 Task: In the  document Selfcareletter.epub Insert the command  'Editing'Email the file to   'softage.1@softage.net', with message attached Action Required: This requires your review and response. and file type: Microsoft Word
Action: Mouse moved to (333, 477)
Screenshot: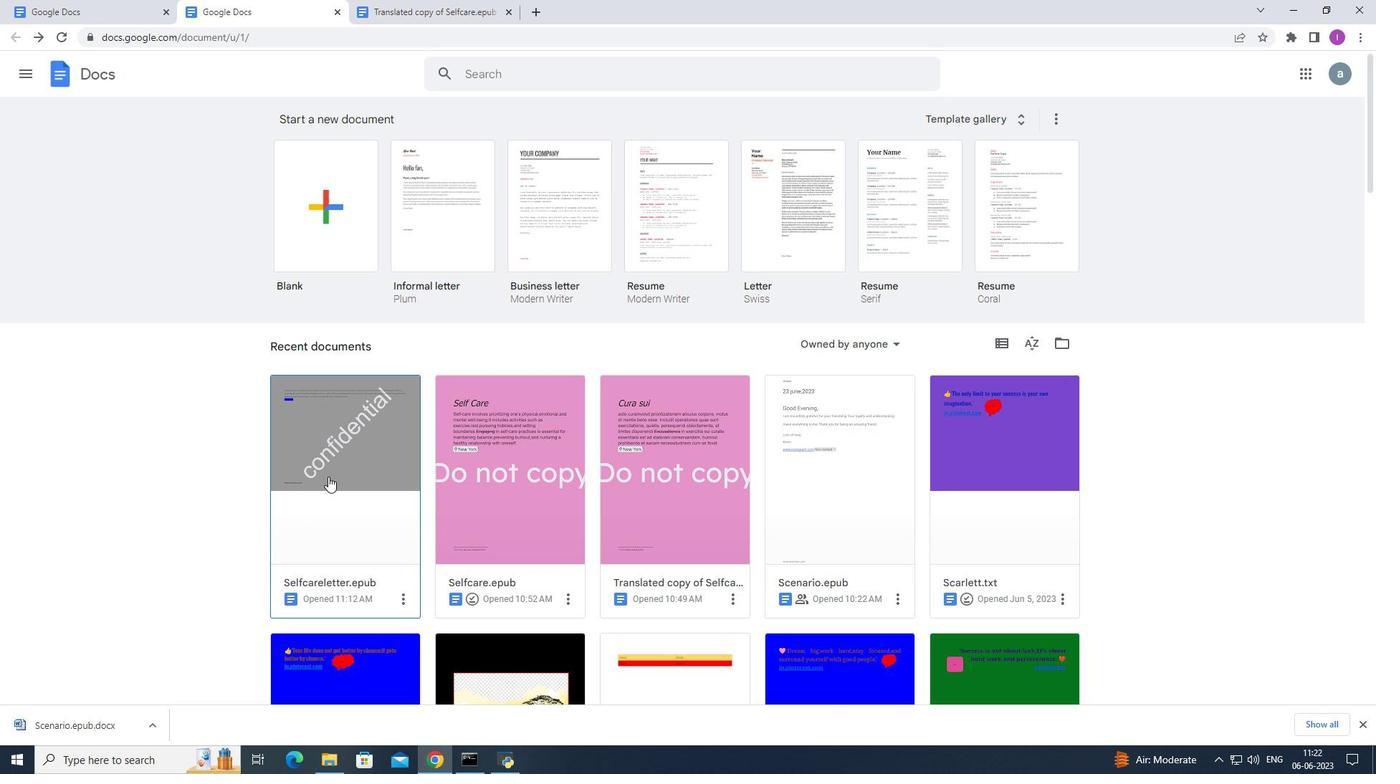 
Action: Mouse pressed left at (333, 477)
Screenshot: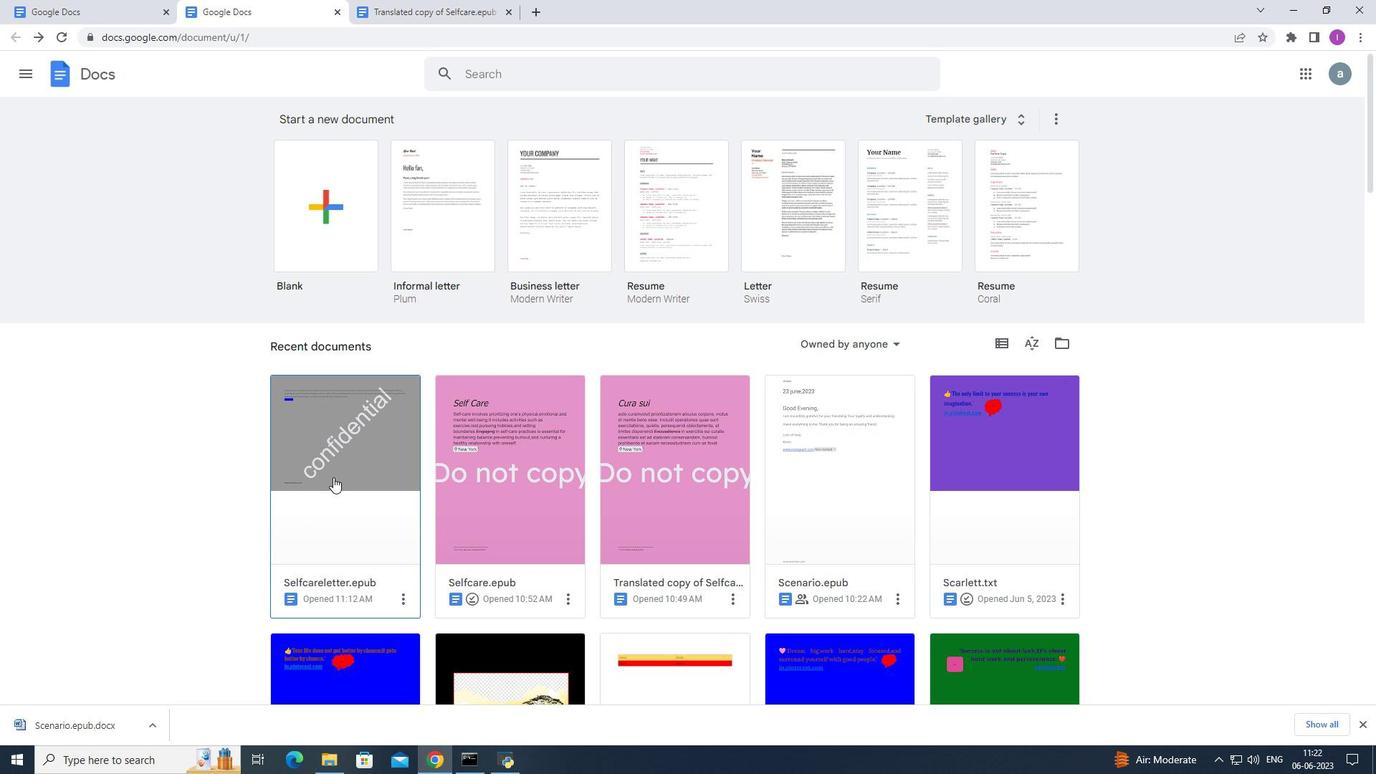 
Action: Mouse moved to (1296, 111)
Screenshot: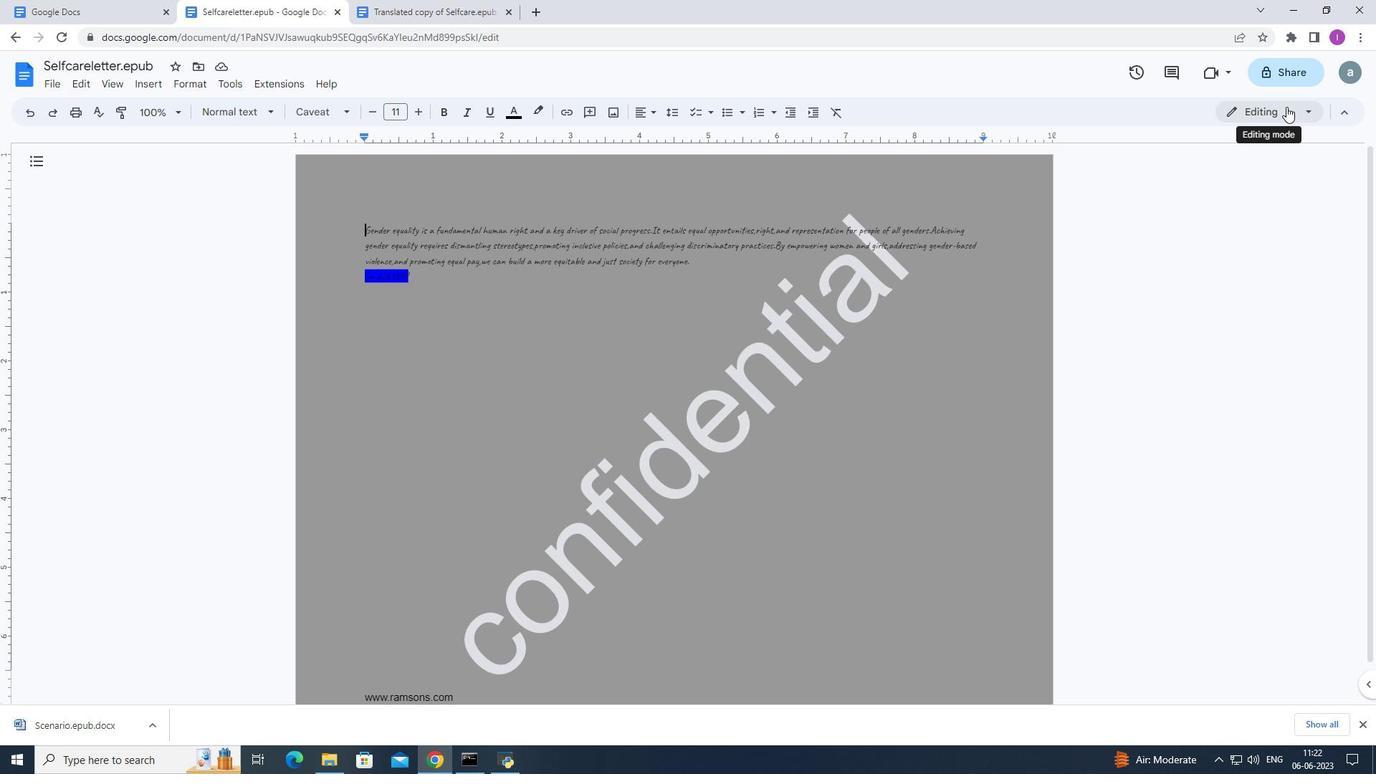 
Action: Mouse pressed left at (1296, 111)
Screenshot: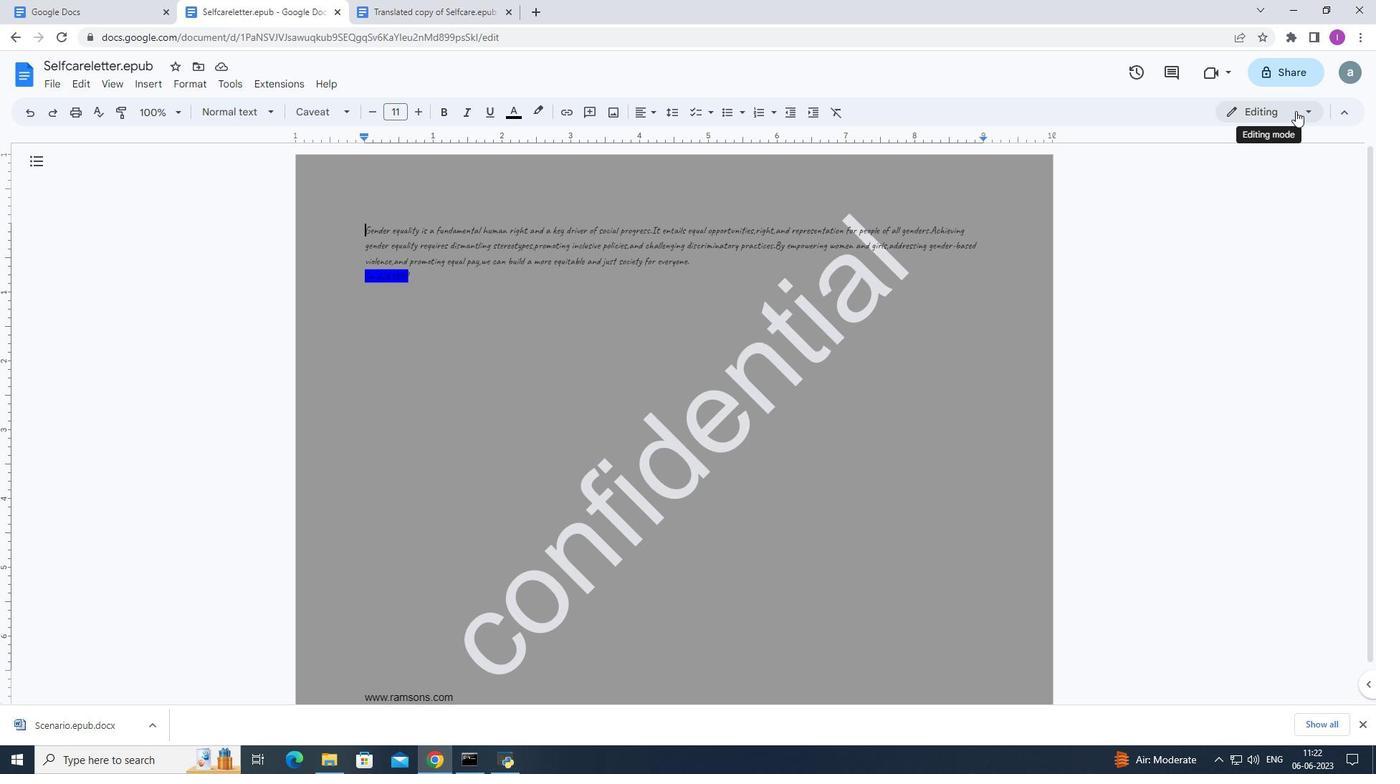 
Action: Mouse moved to (1250, 149)
Screenshot: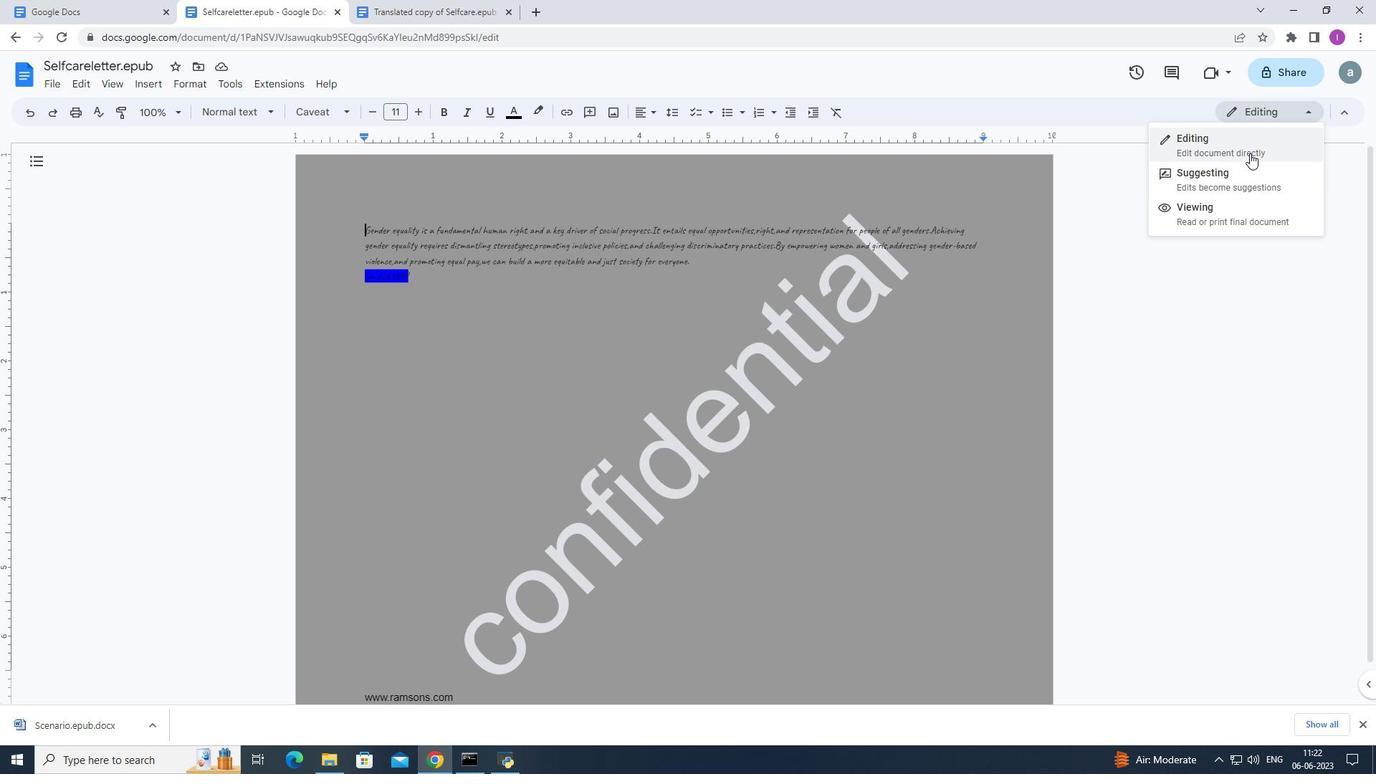 
Action: Mouse pressed left at (1250, 149)
Screenshot: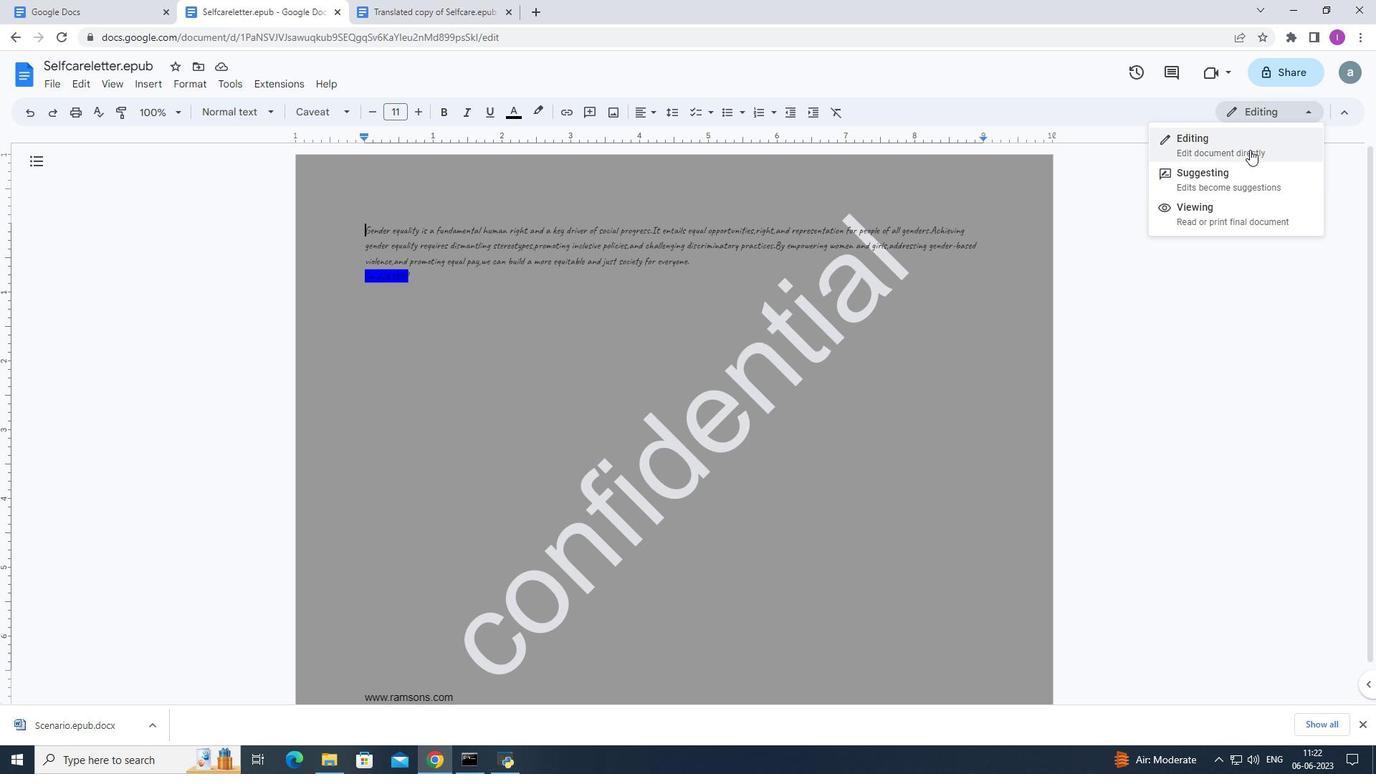 
Action: Mouse moved to (47, 82)
Screenshot: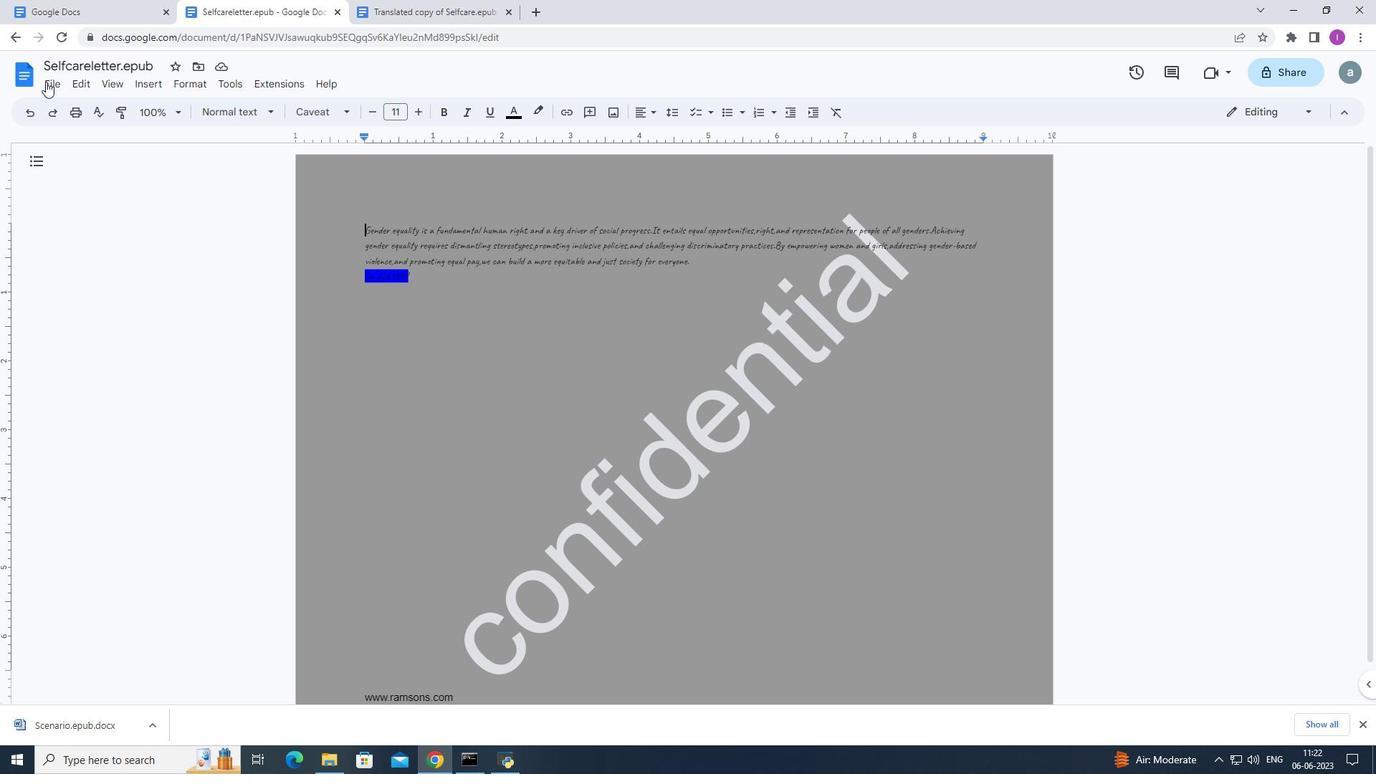 
Action: Mouse pressed left at (47, 82)
Screenshot: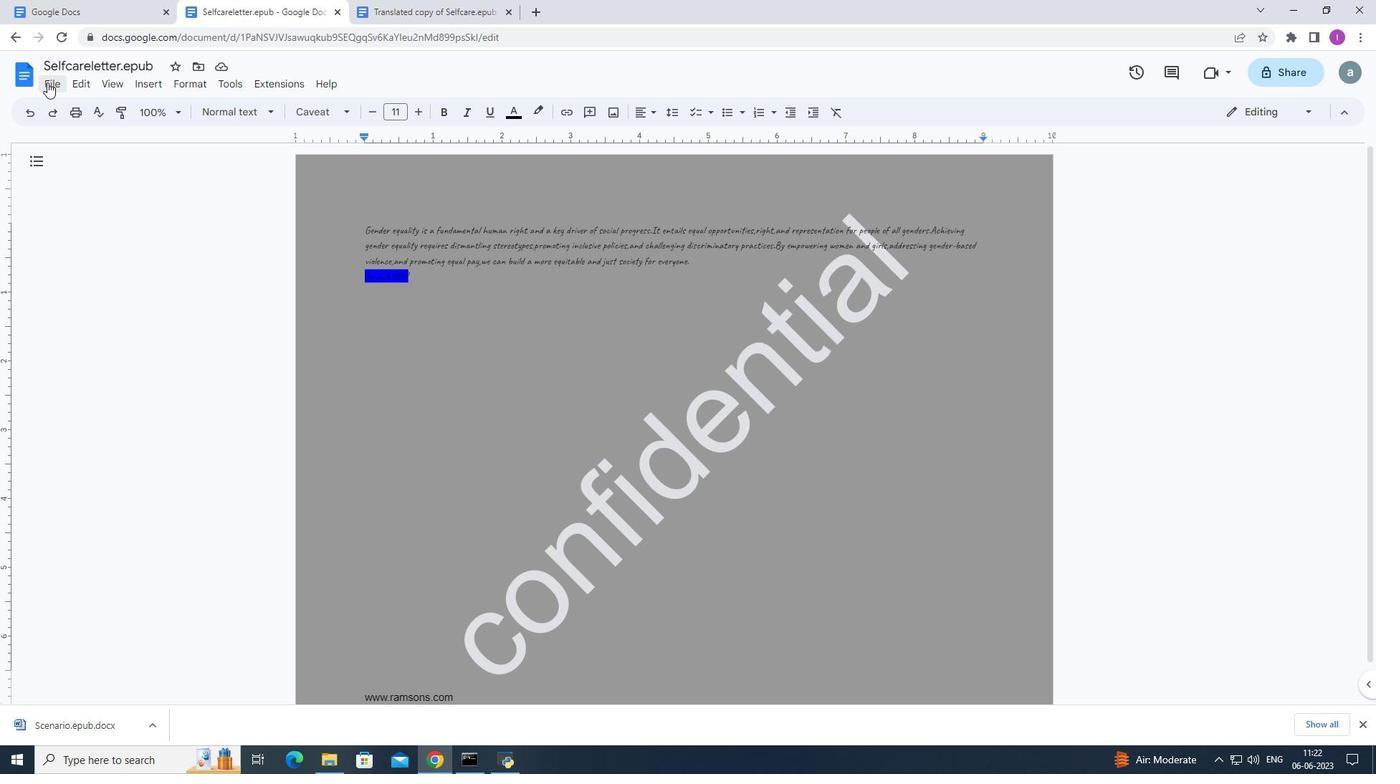 
Action: Mouse moved to (311, 214)
Screenshot: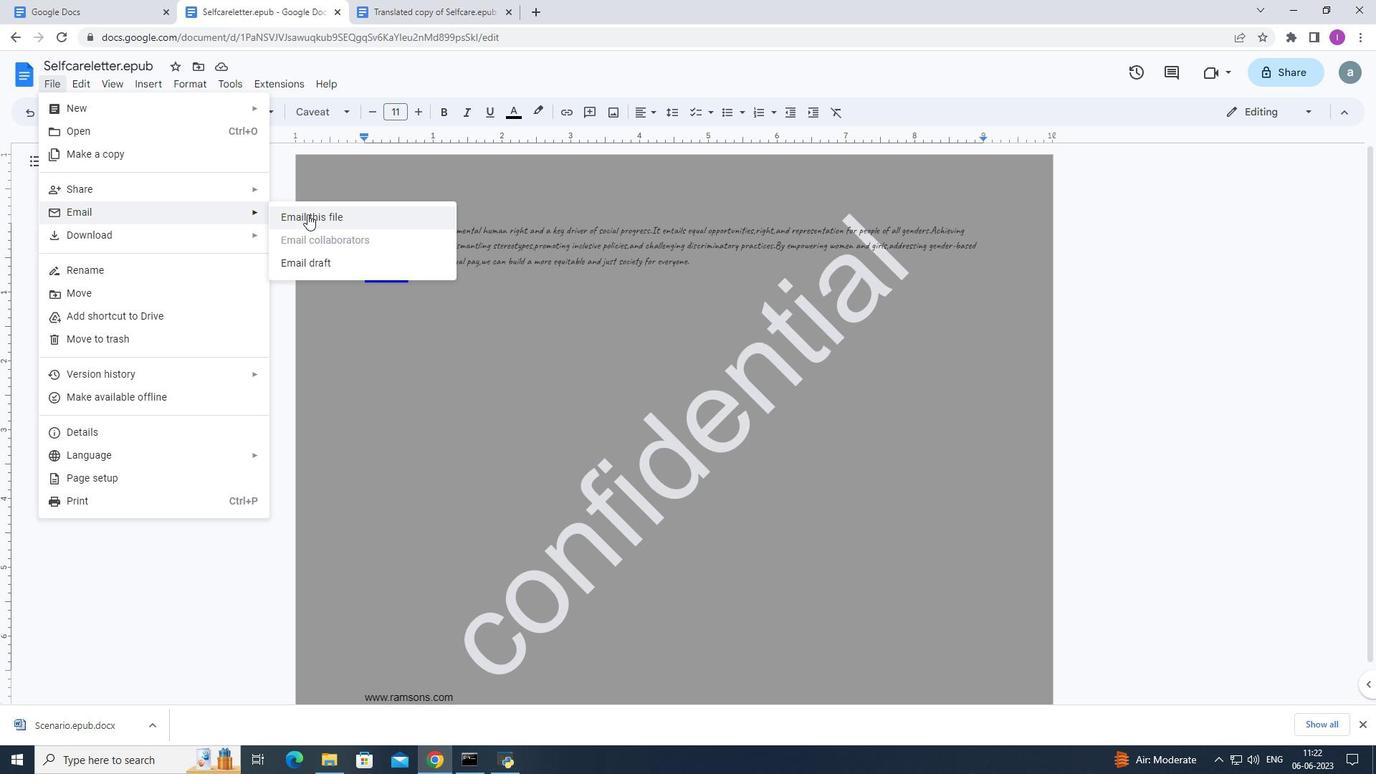 
Action: Mouse pressed left at (311, 214)
Screenshot: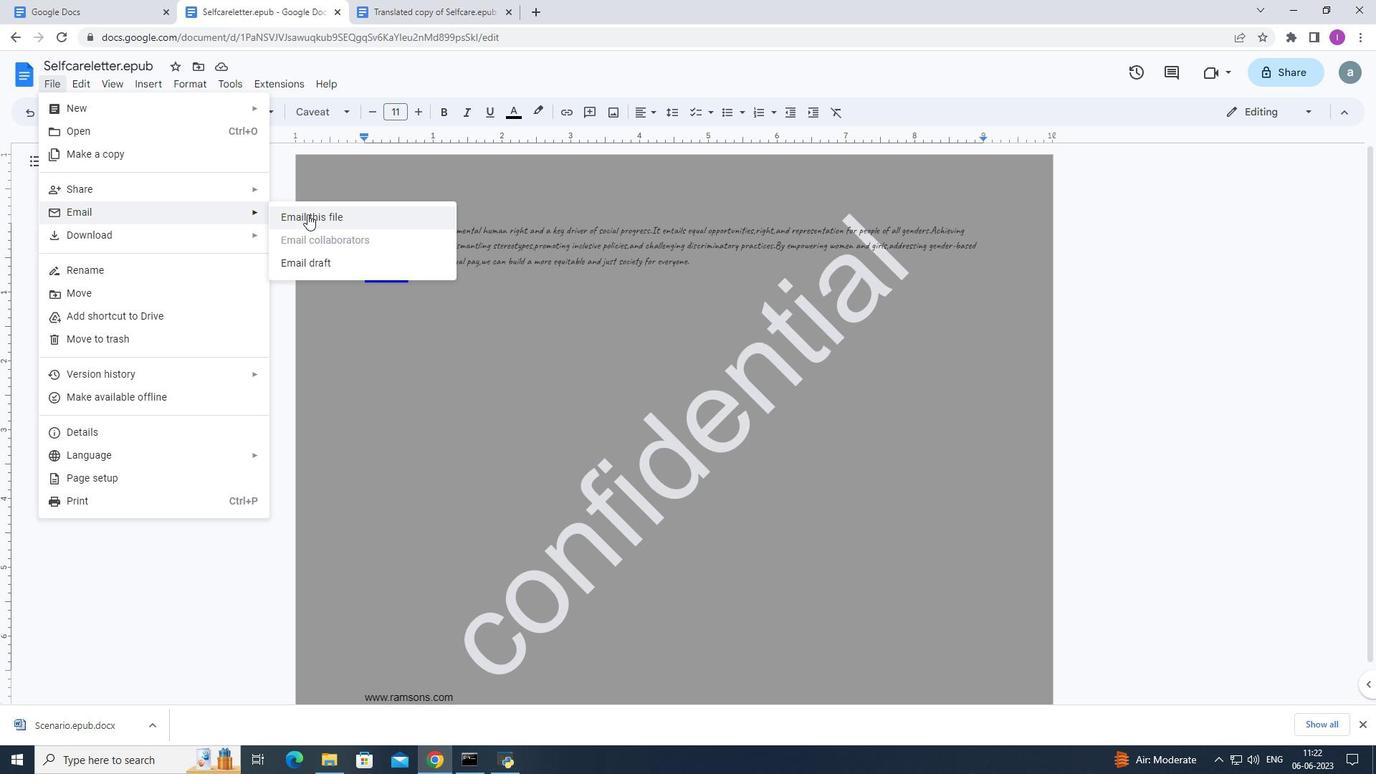 
Action: Mouse moved to (571, 306)
Screenshot: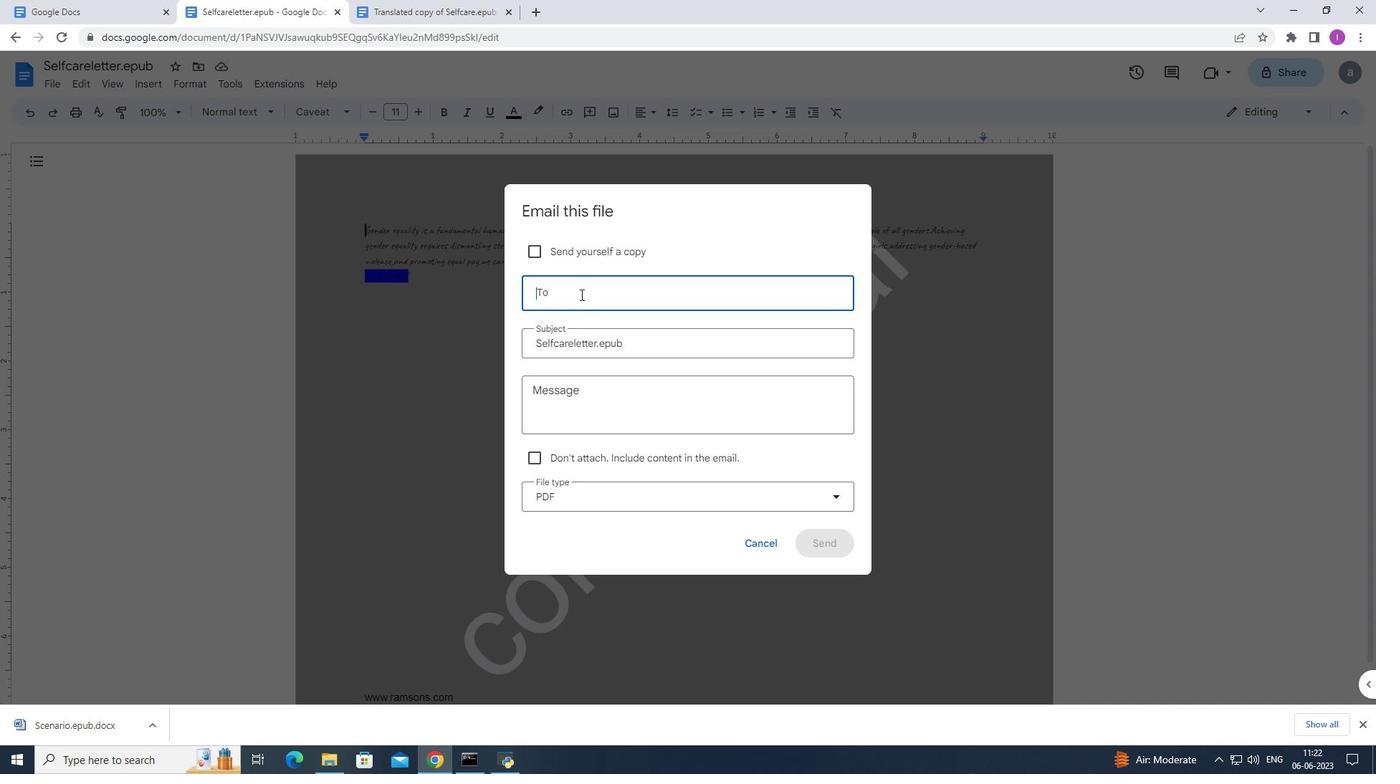 
Action: Key pressed softage.1
Screenshot: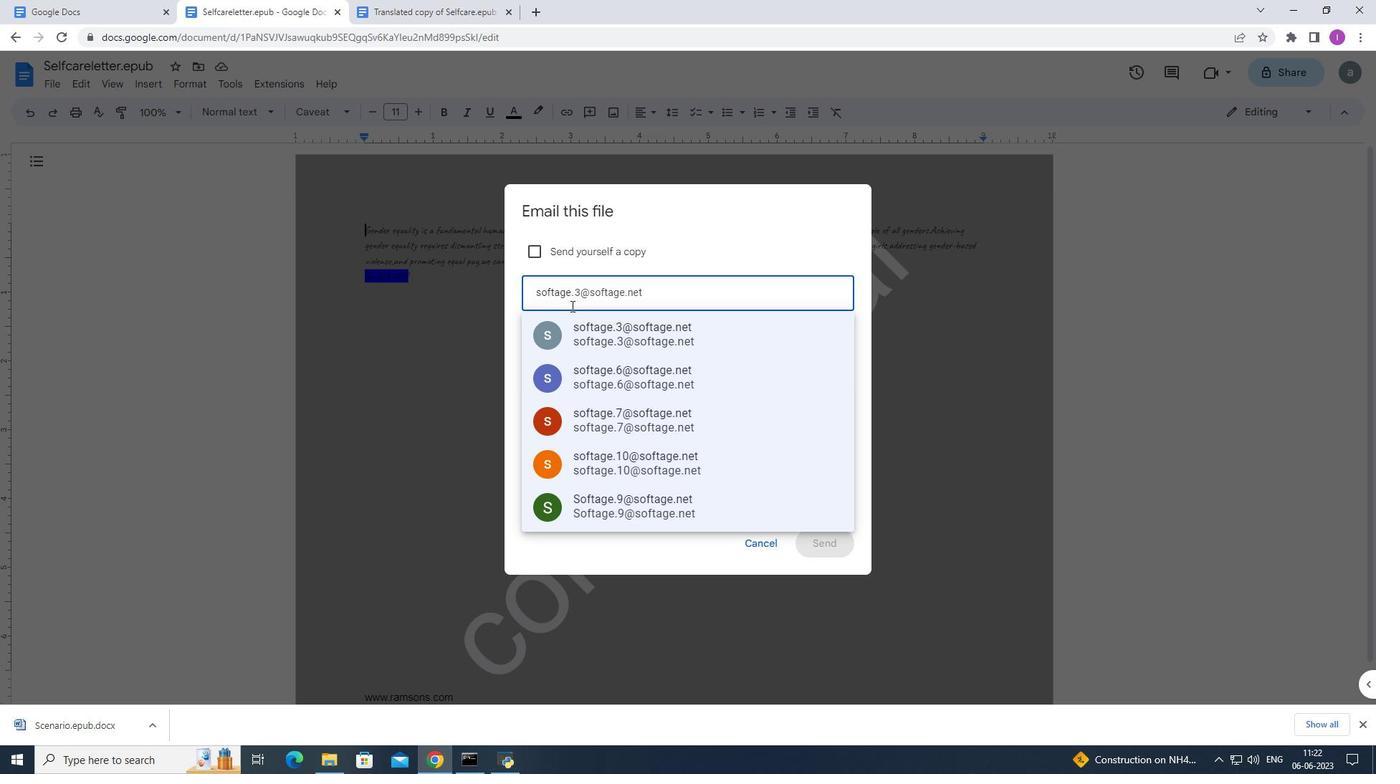 
Action: Mouse moved to (617, 379)
Screenshot: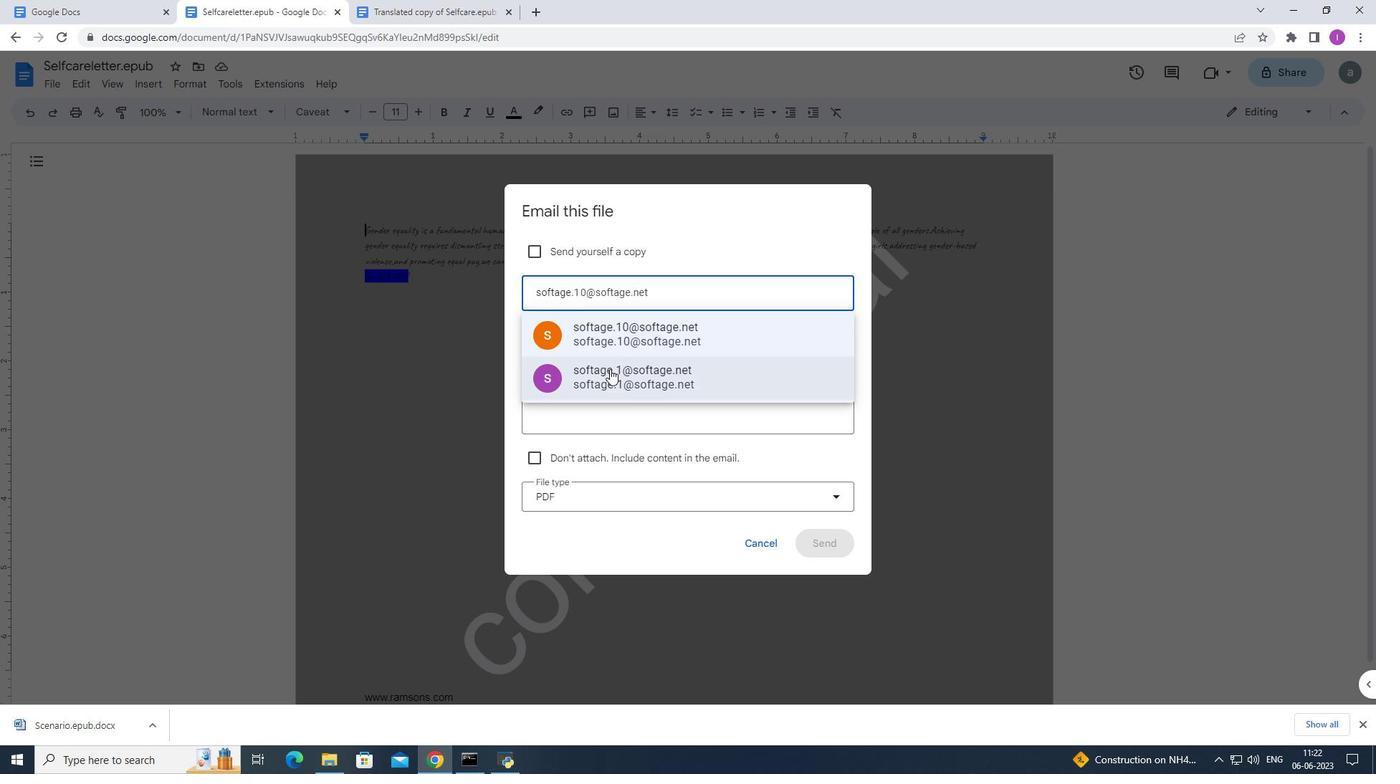 
Action: Mouse pressed left at (617, 379)
Screenshot: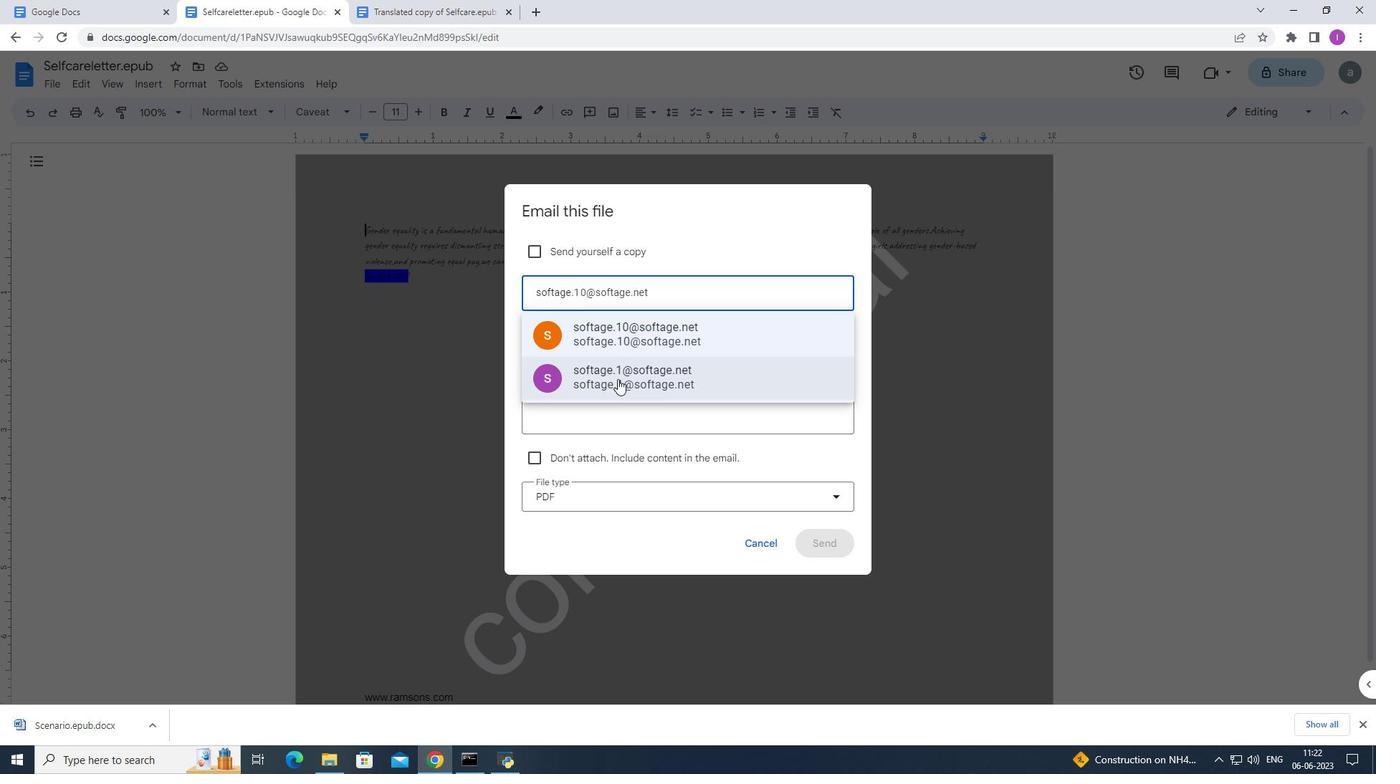 
Action: Mouse moved to (532, 395)
Screenshot: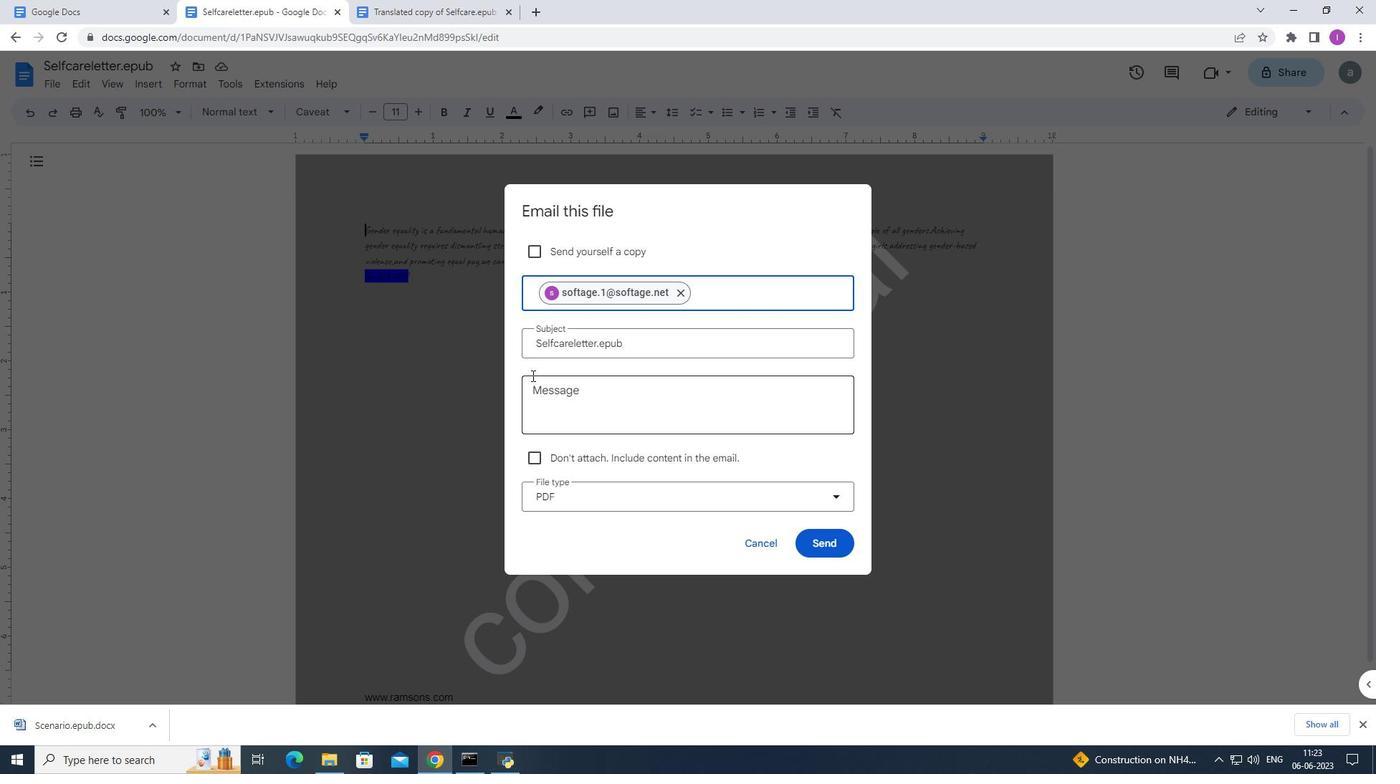 
Action: Mouse pressed left at (532, 395)
Screenshot: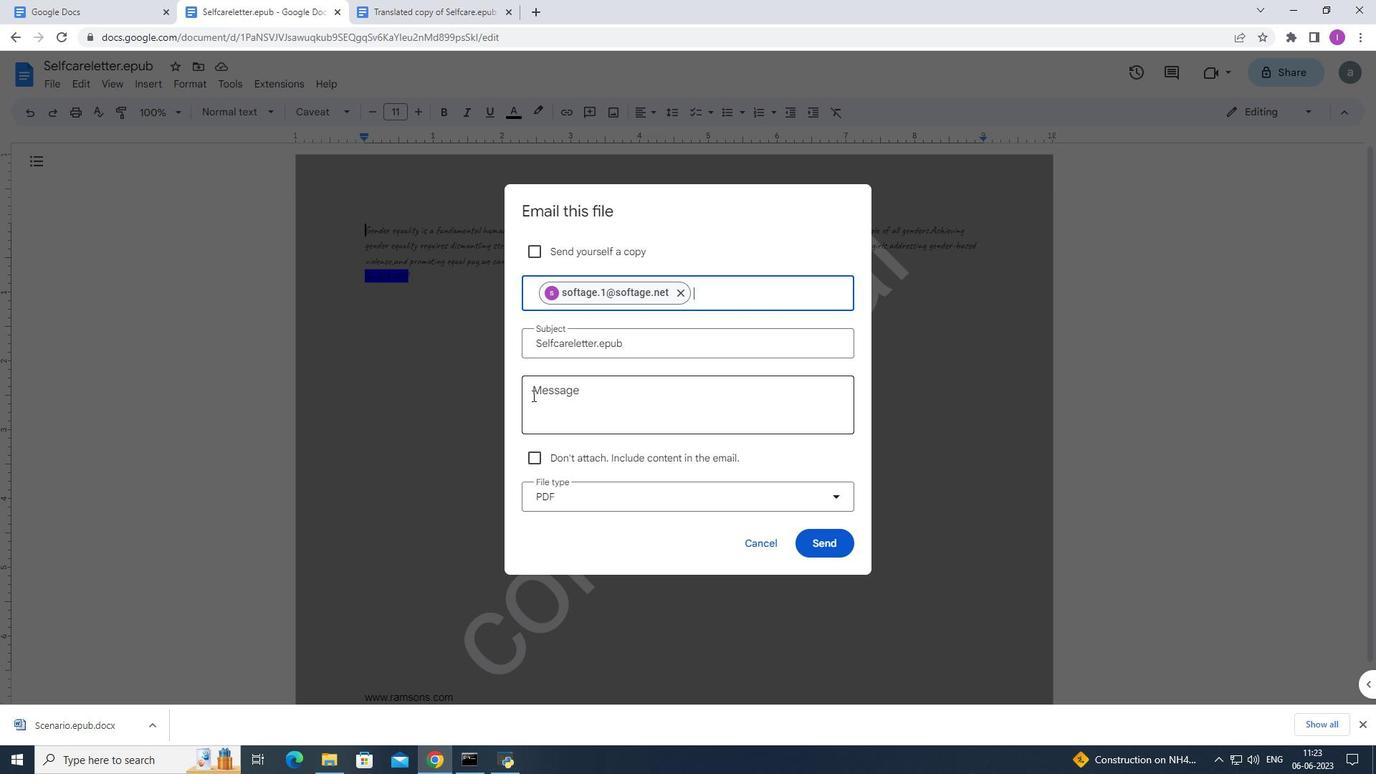 
Action: Mouse moved to (772, 372)
Screenshot: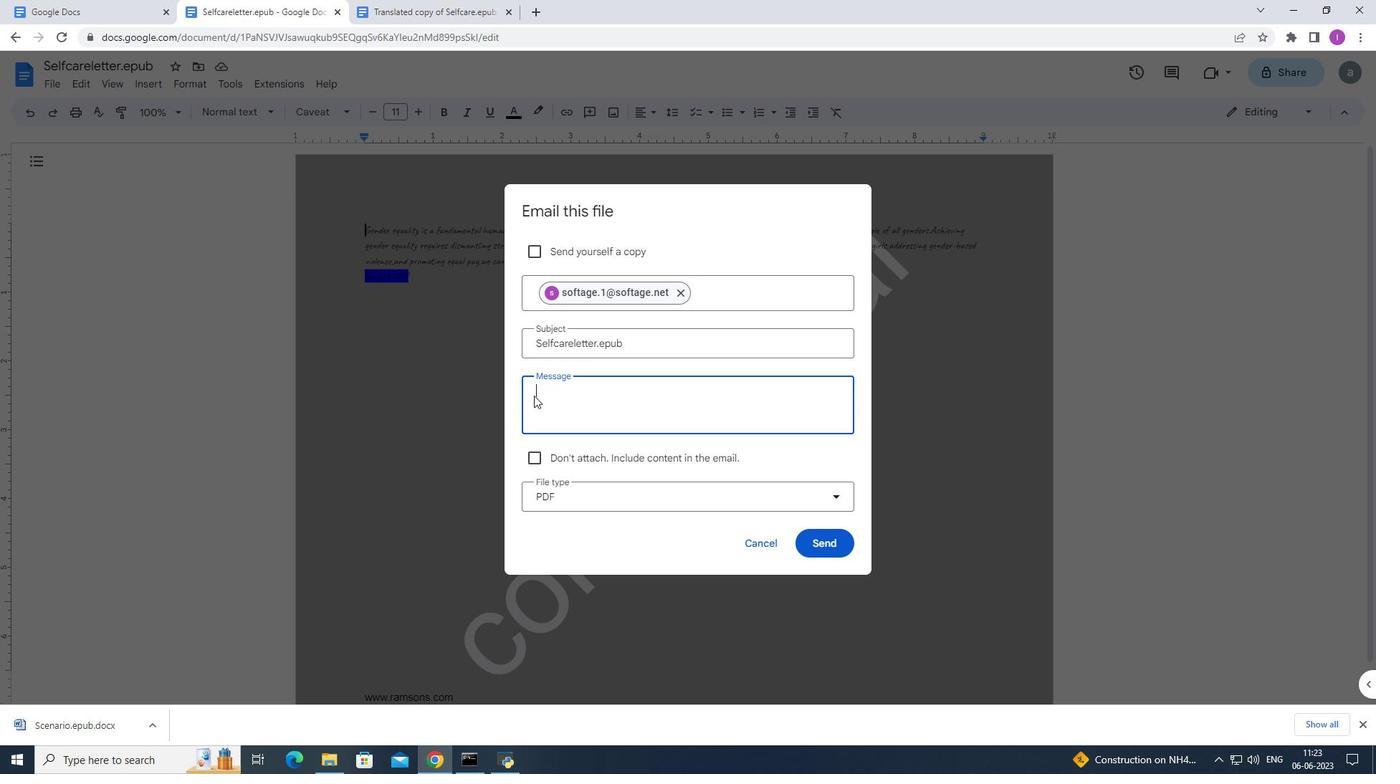
Action: Key pressed <Key.shift>Action<Key.space><Key.shift>Required<Key.shift>:<Key.shift>This<Key.space>reruires
Screenshot: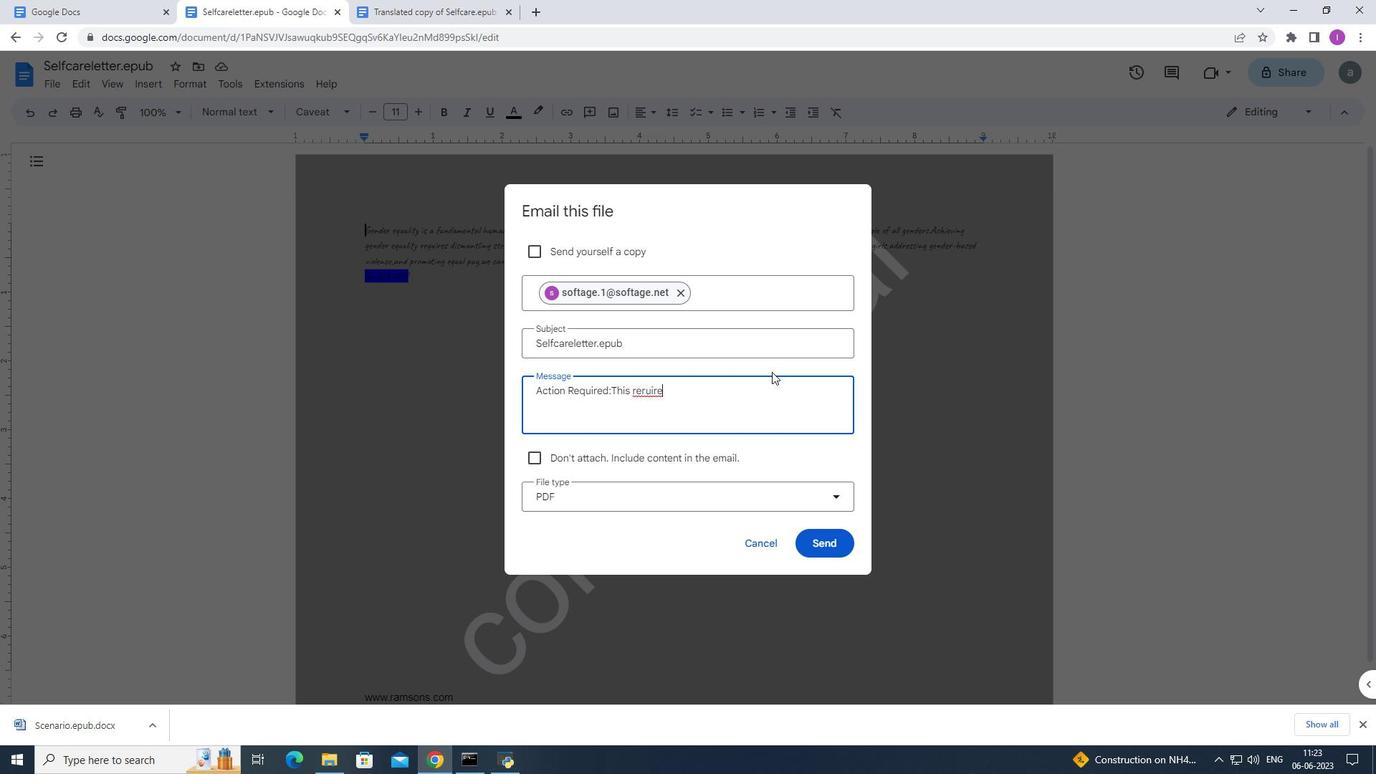 
Action: Mouse moved to (645, 392)
Screenshot: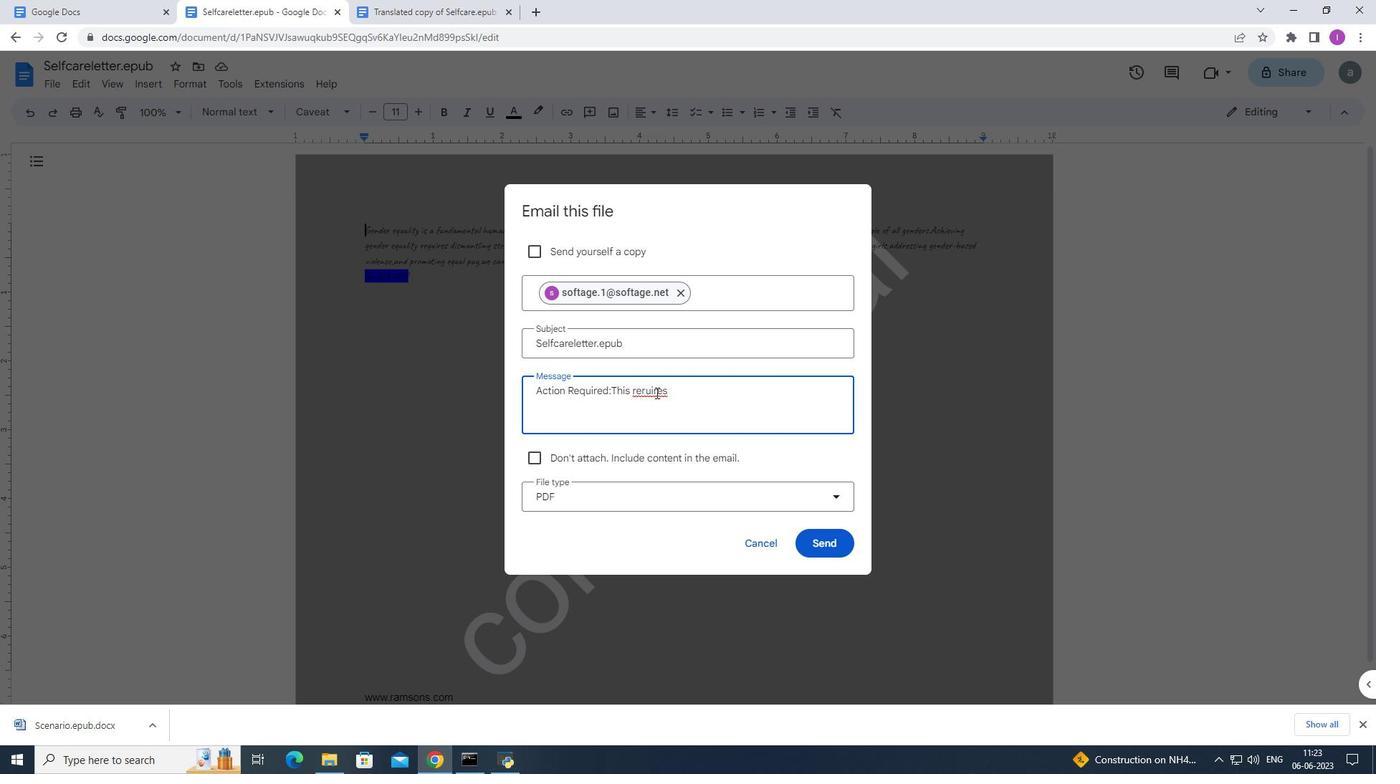 
Action: Mouse pressed left at (645, 392)
Screenshot: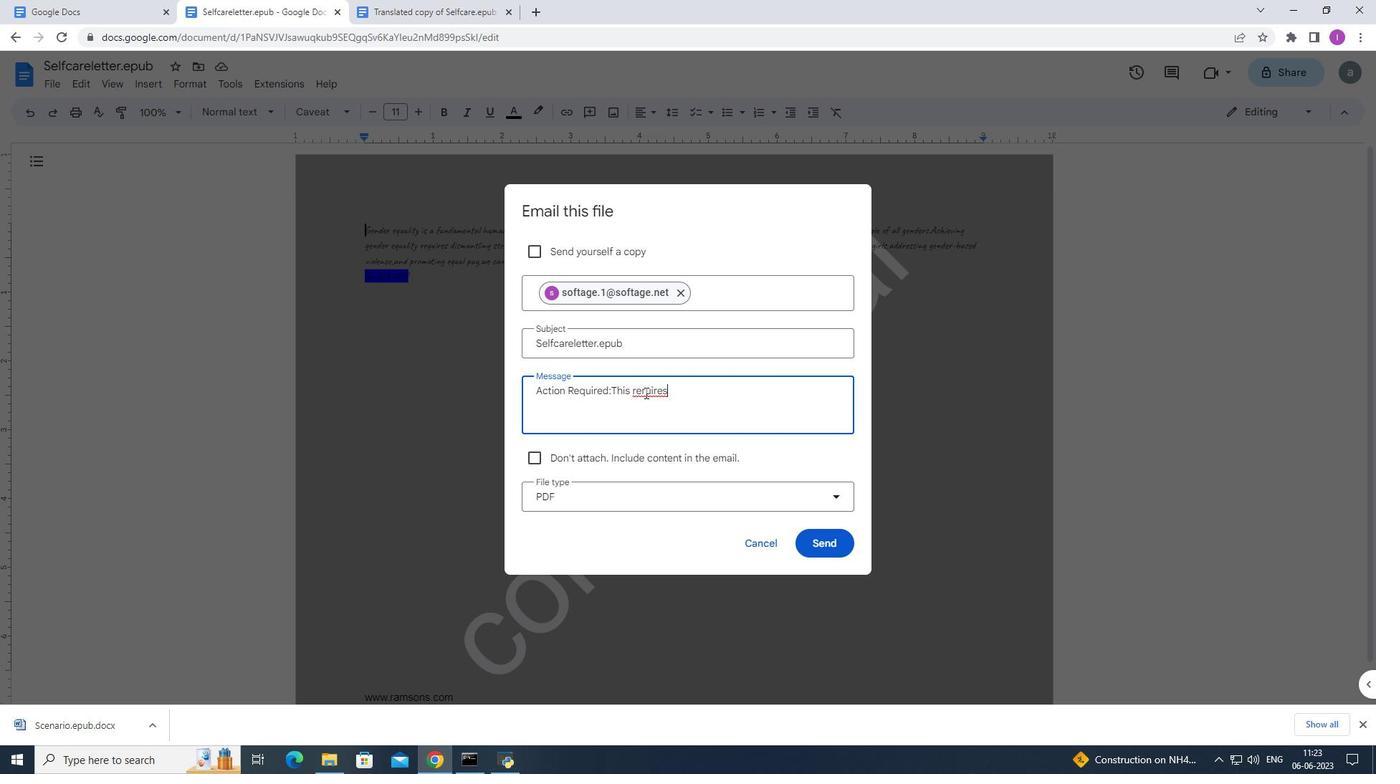 
Action: Mouse moved to (715, 384)
Screenshot: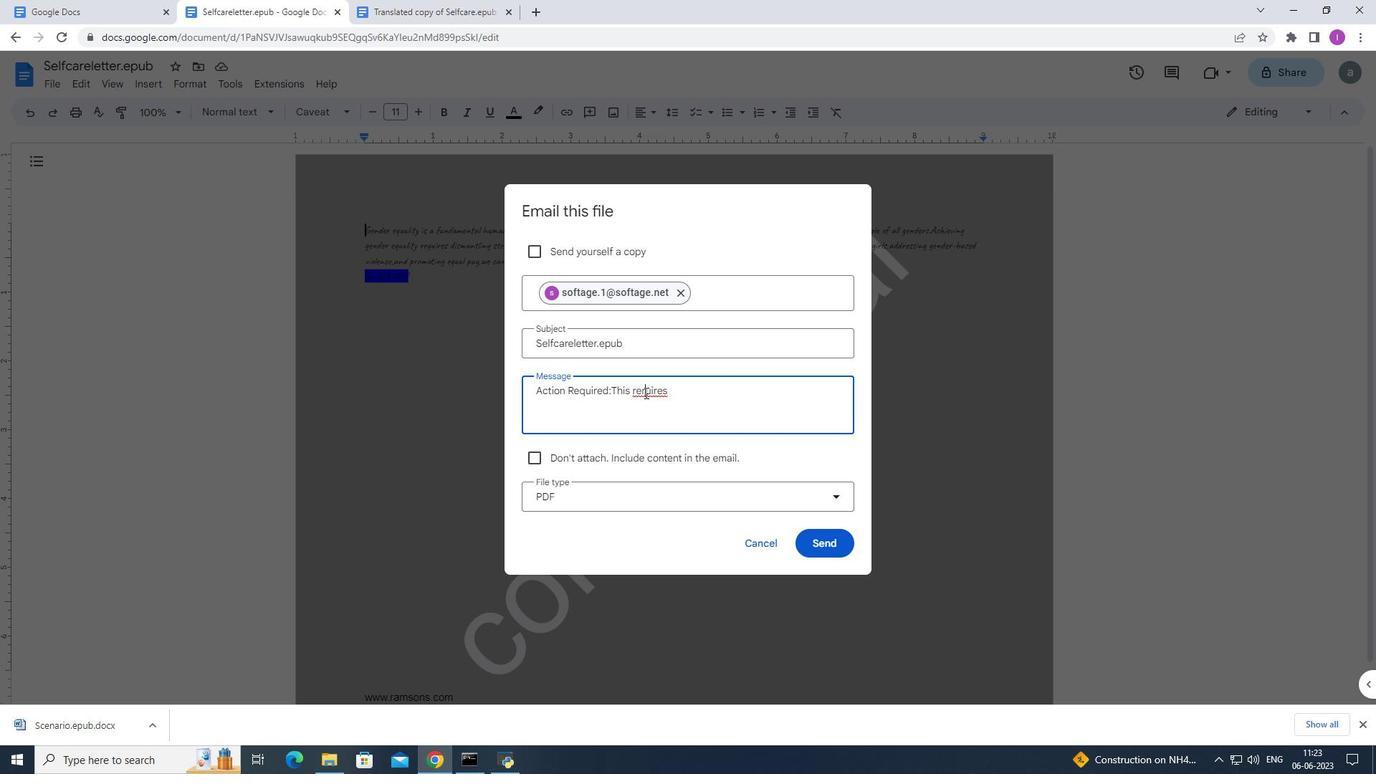 
Action: Key pressed <Key.backspace>q
Screenshot: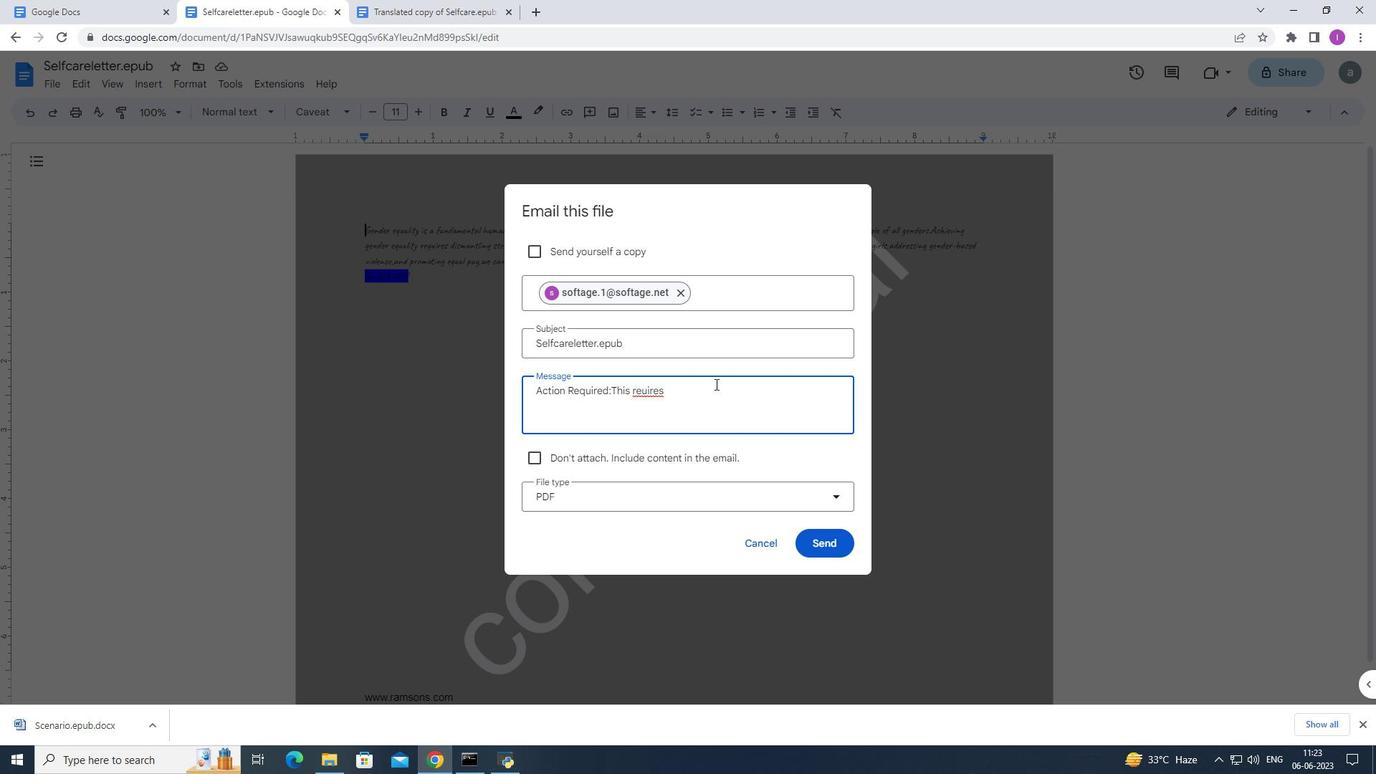 
Action: Mouse moved to (691, 399)
Screenshot: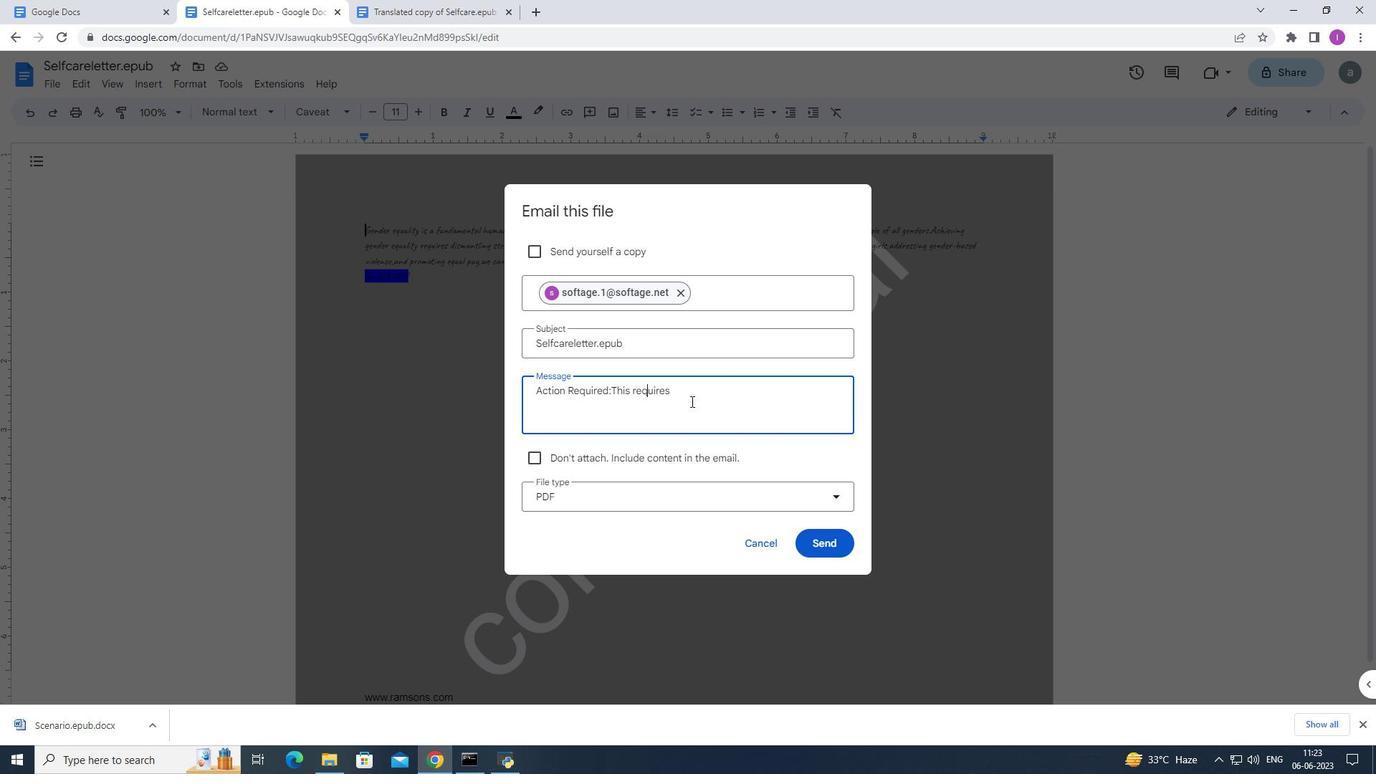 
Action: Mouse pressed left at (691, 399)
Screenshot: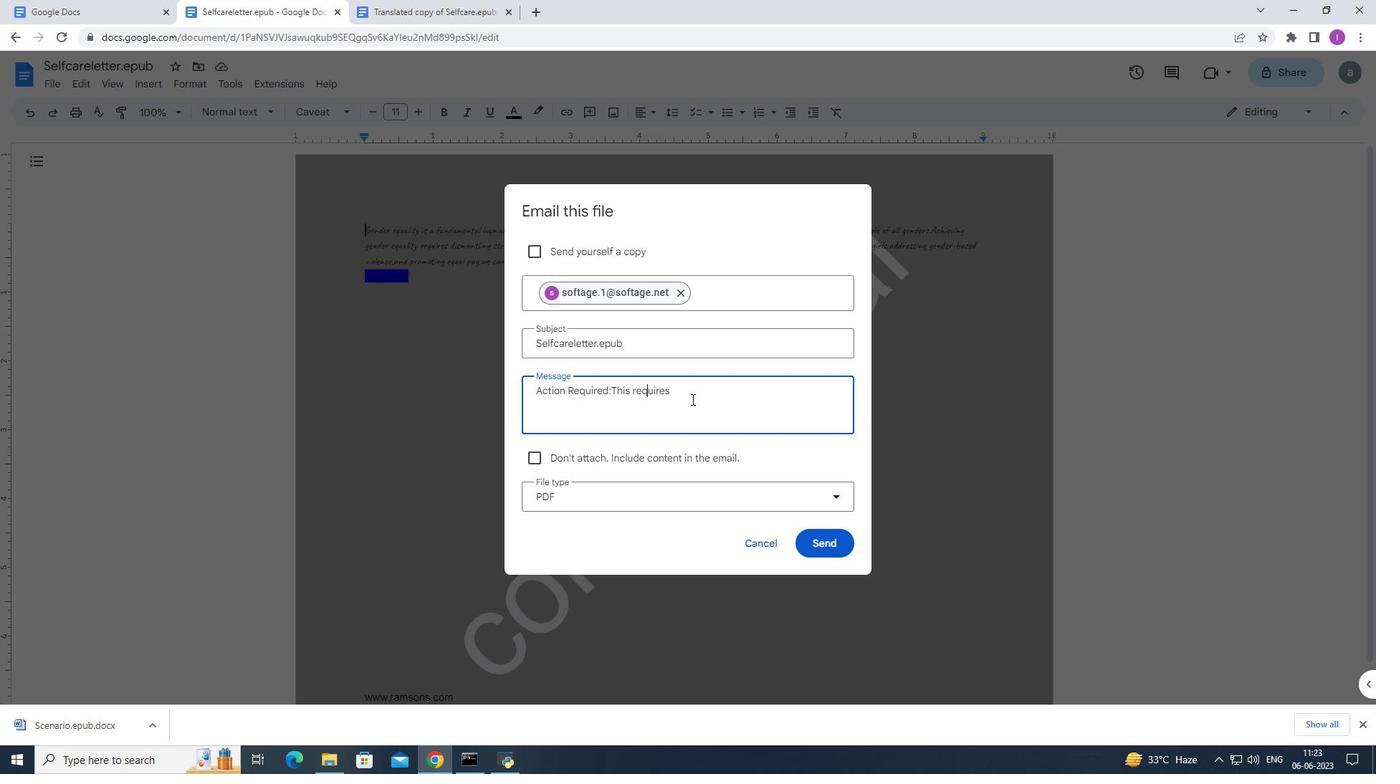 
Action: Mouse moved to (872, 394)
Screenshot: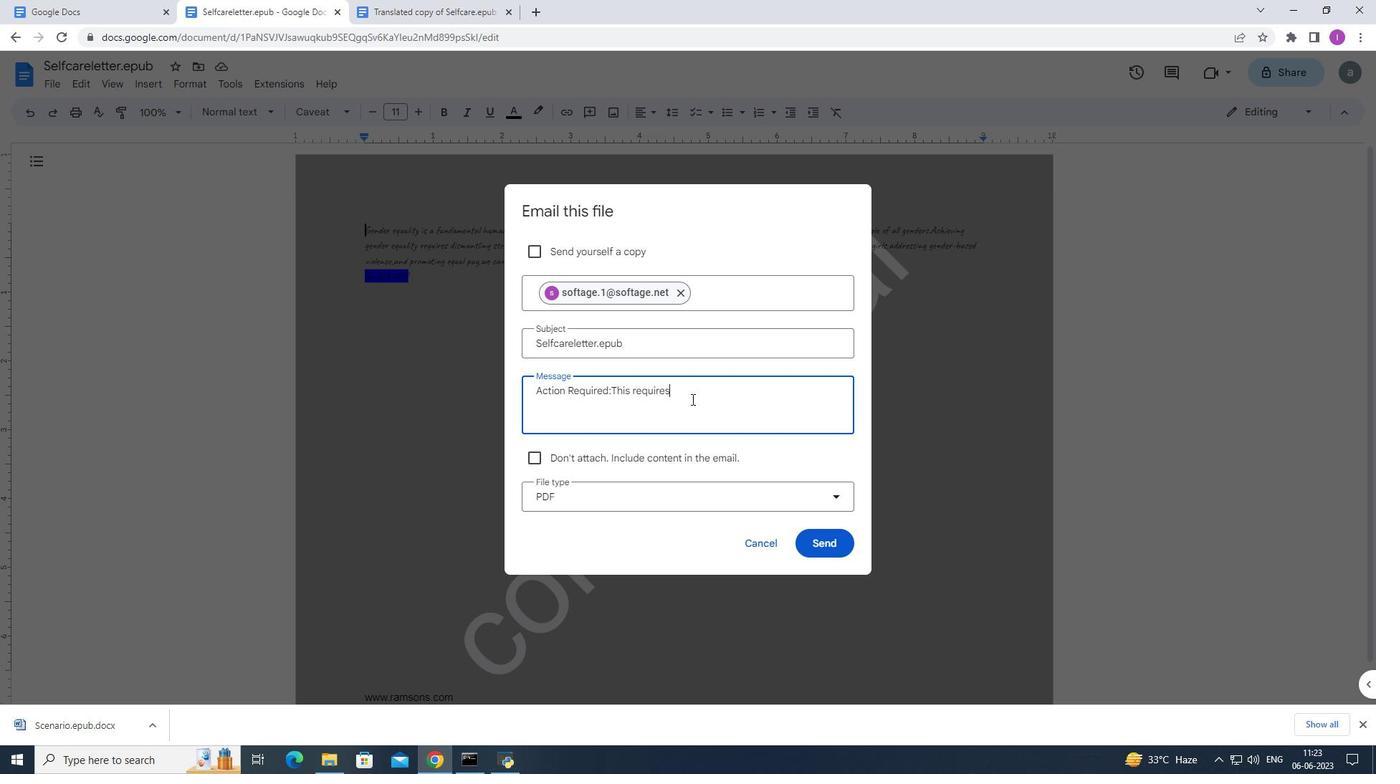
Action: Key pressed <Key.space>your<Key.space>review<Key.space>and<Key.space>reso<Key.backspace>ponse.
Screenshot: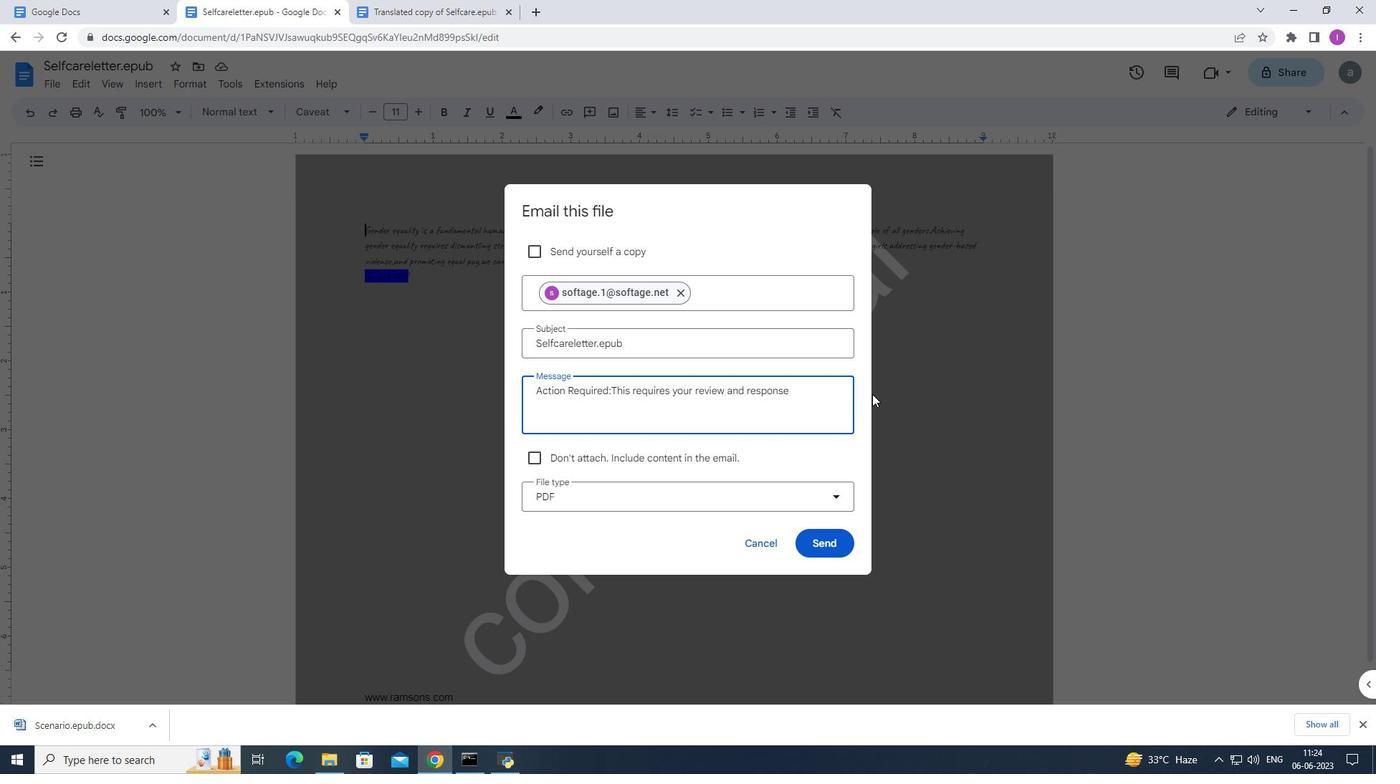 
Action: Mouse moved to (836, 499)
Screenshot: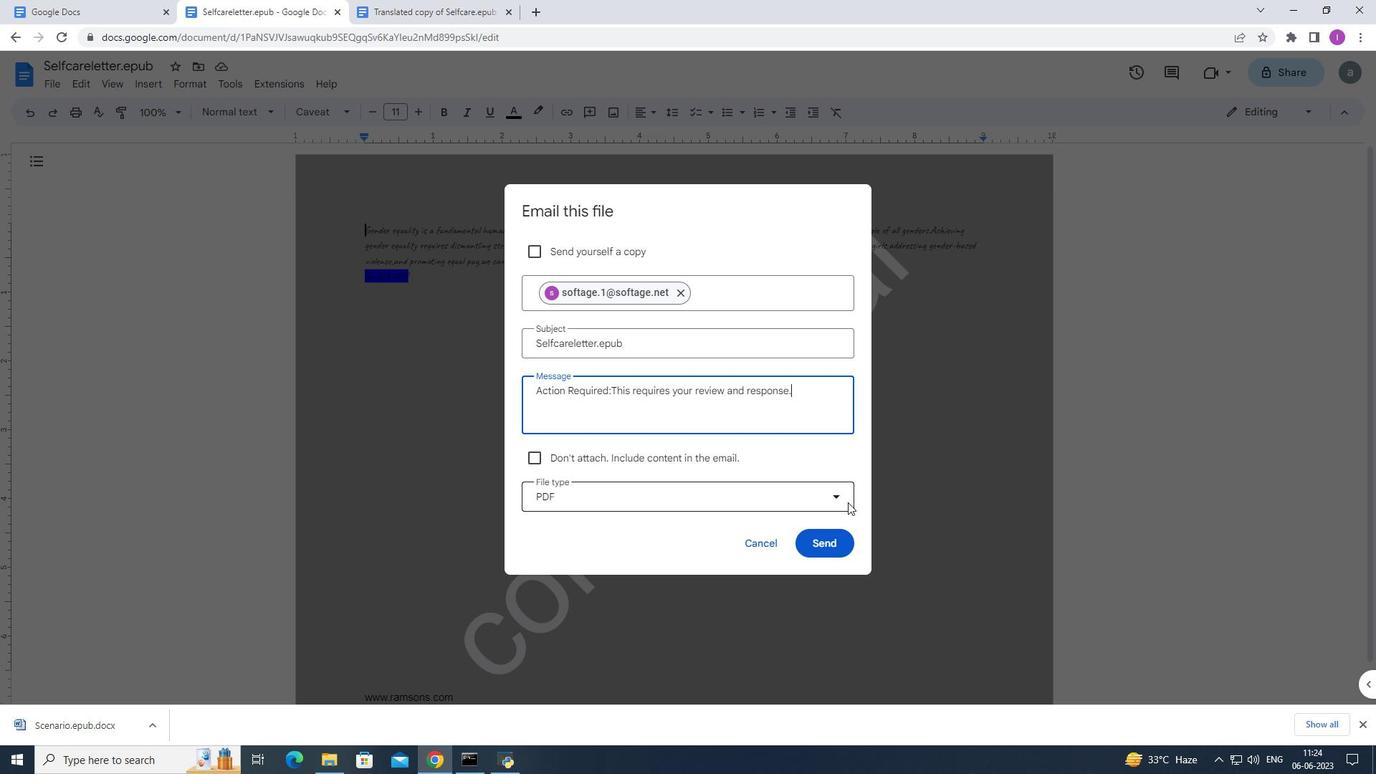 
Action: Mouse pressed left at (836, 499)
Screenshot: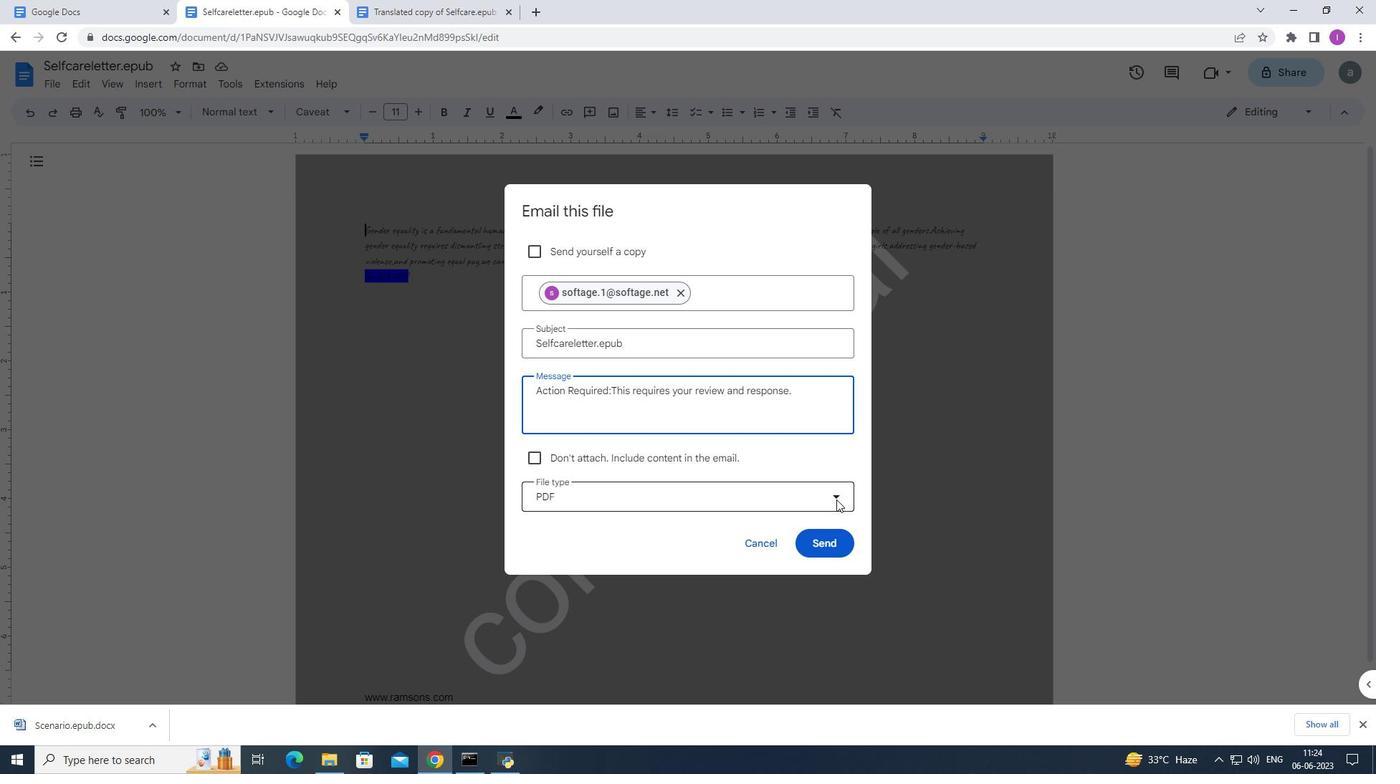 
Action: Mouse moved to (610, 617)
Screenshot: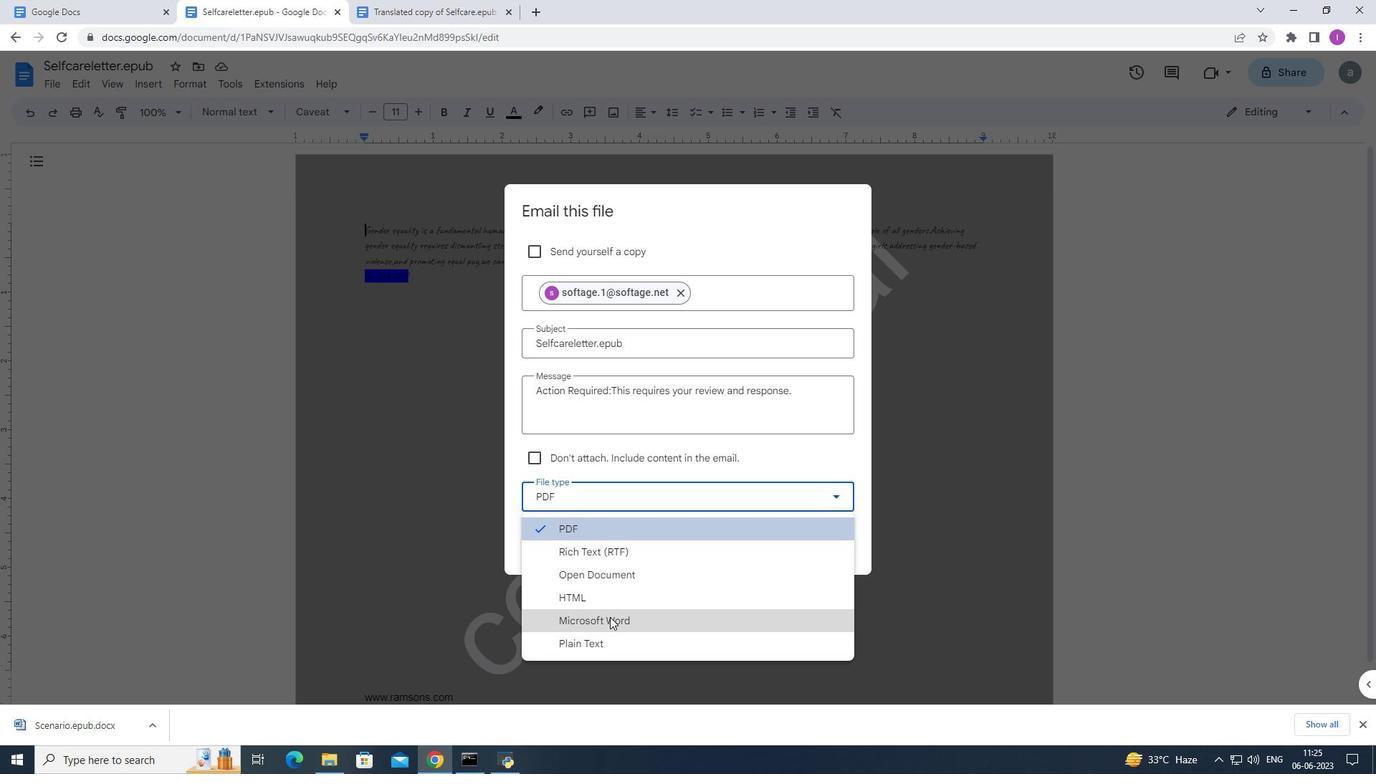 
Action: Mouse pressed left at (610, 617)
Screenshot: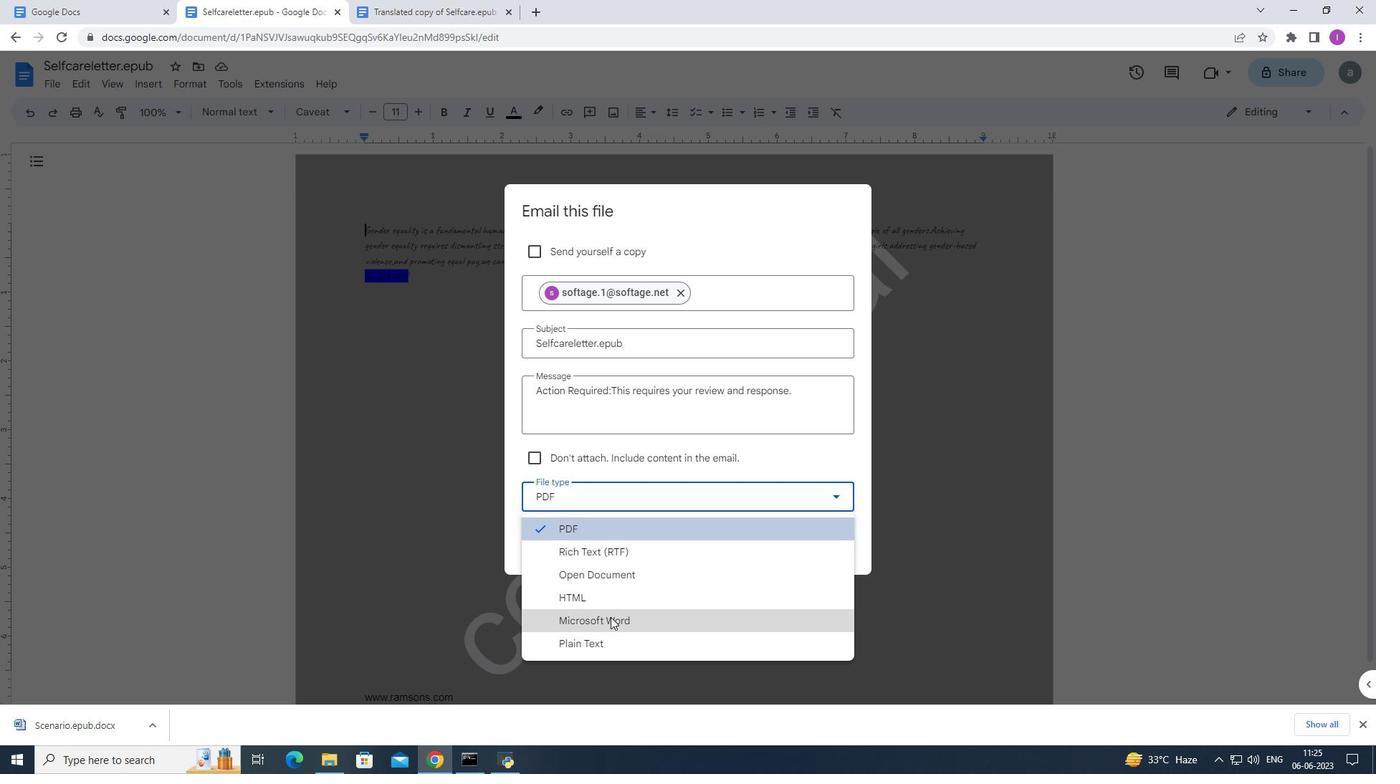 
Action: Mouse moved to (838, 546)
Screenshot: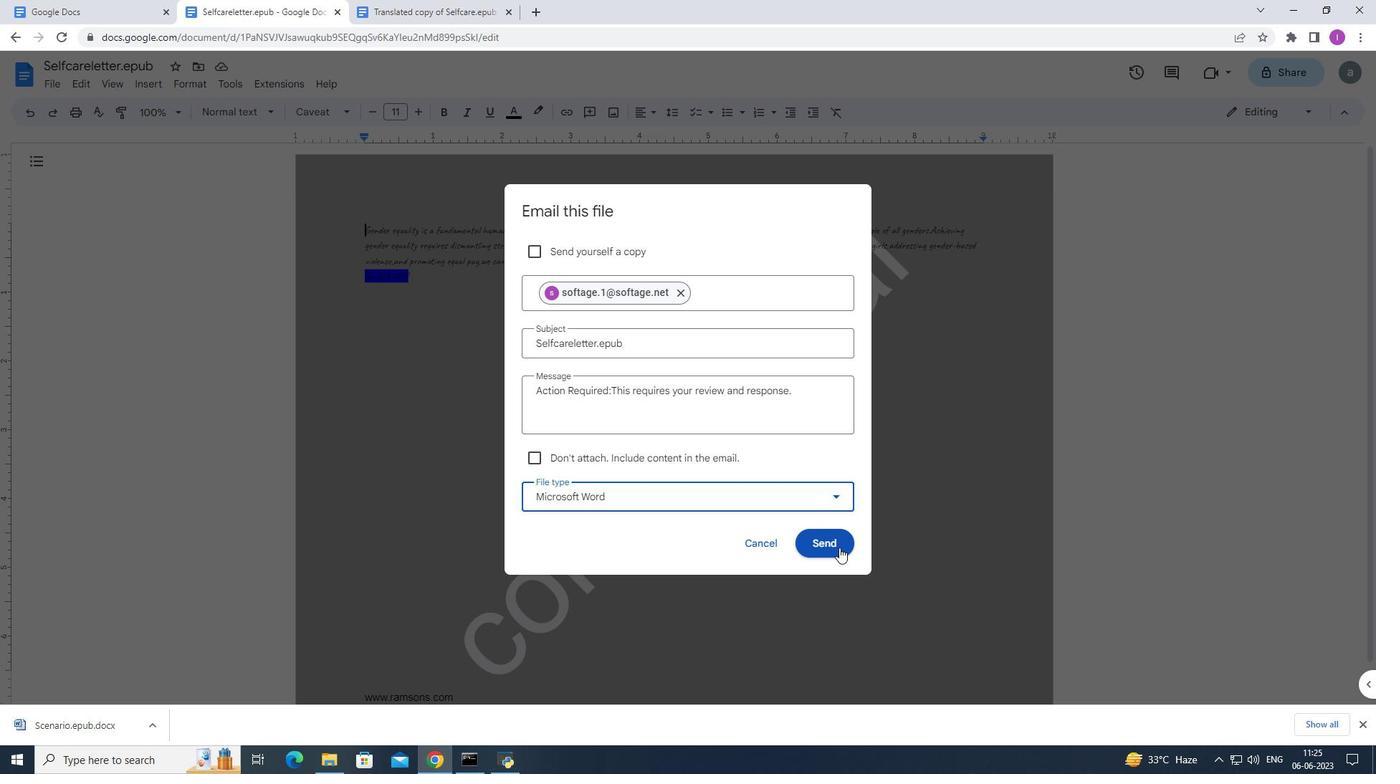 
Action: Mouse pressed left at (838, 546)
Screenshot: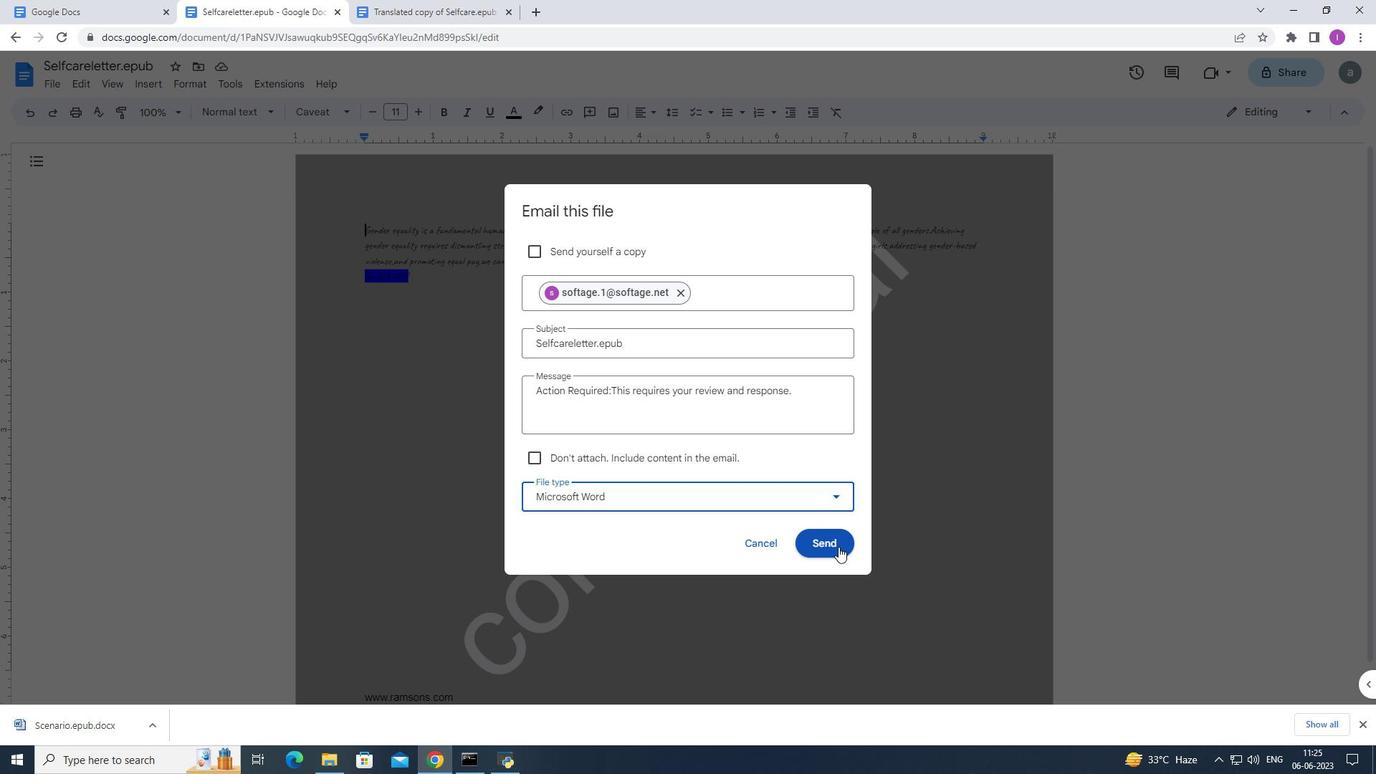 
Action: Mouse moved to (622, 601)
Screenshot: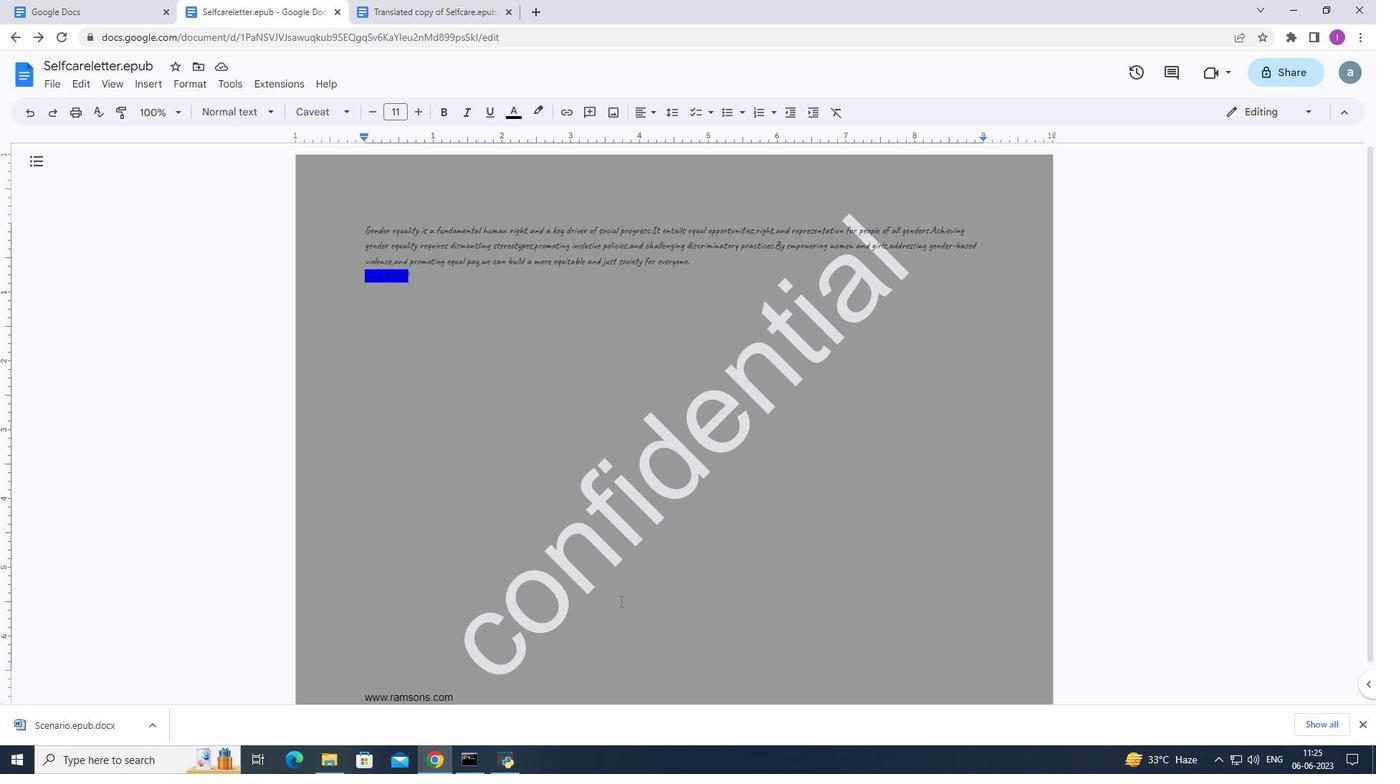 
